 Task: Search one way flight ticket for 5 adults, 2 children, 1 infant in seat and 2 infants on lap in economy from Kahului, Maui: Kahului Airport to Rock Springs: Southwest Wyoming Regional Airport (rock Springs Sweetwater County Airport) on 8-5-2023. Choice of flights is Westjet. Number of bags: 6 checked bags. Price is upto 97000. Outbound departure time preference is 14:30.
Action: Mouse moved to (324, 293)
Screenshot: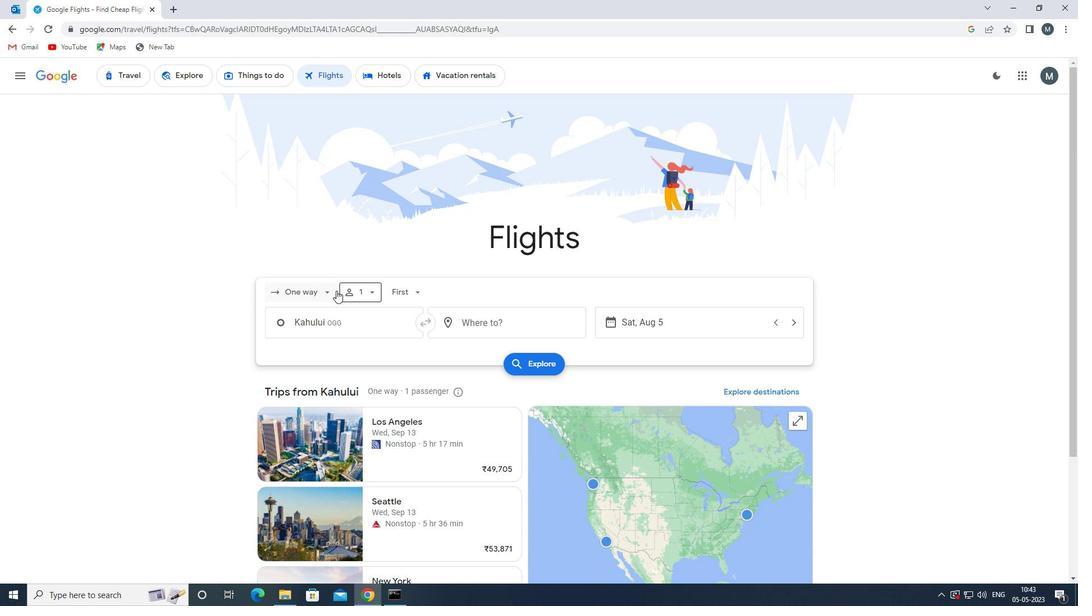 
Action: Mouse pressed left at (324, 293)
Screenshot: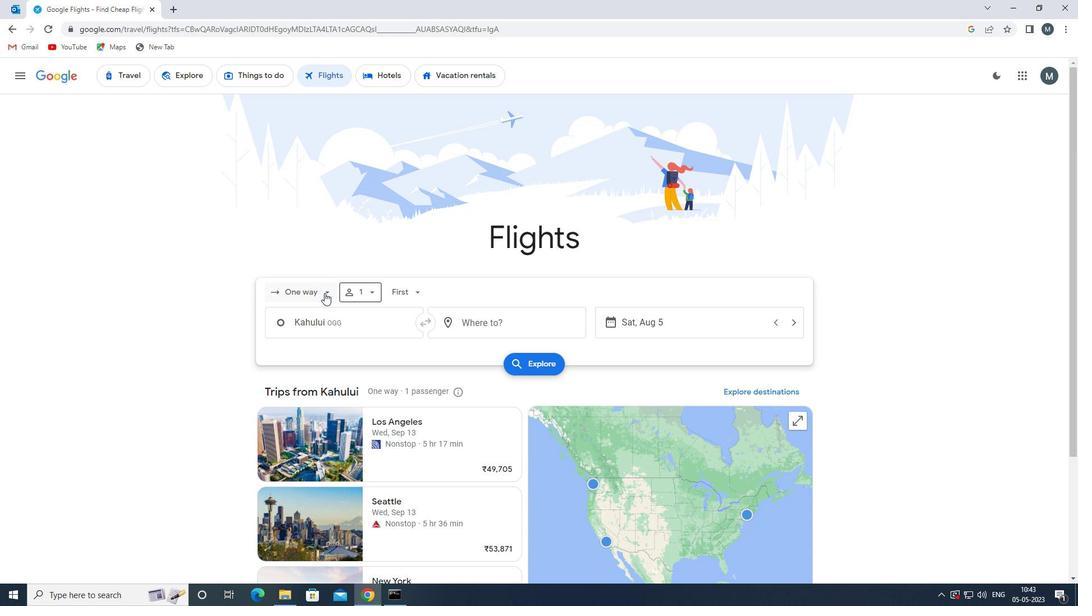 
Action: Mouse moved to (329, 345)
Screenshot: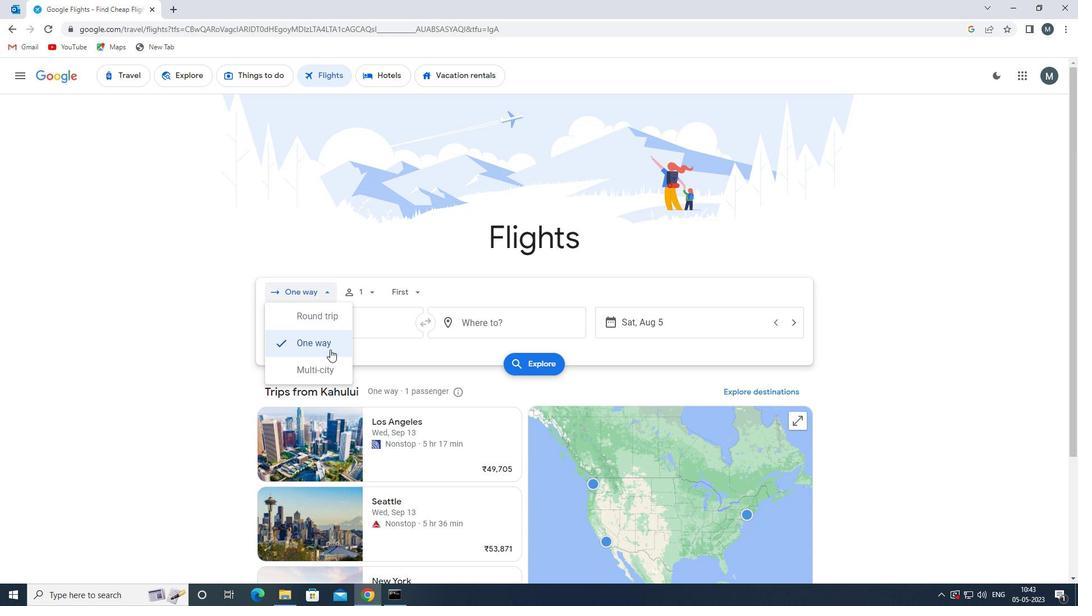
Action: Mouse pressed left at (329, 345)
Screenshot: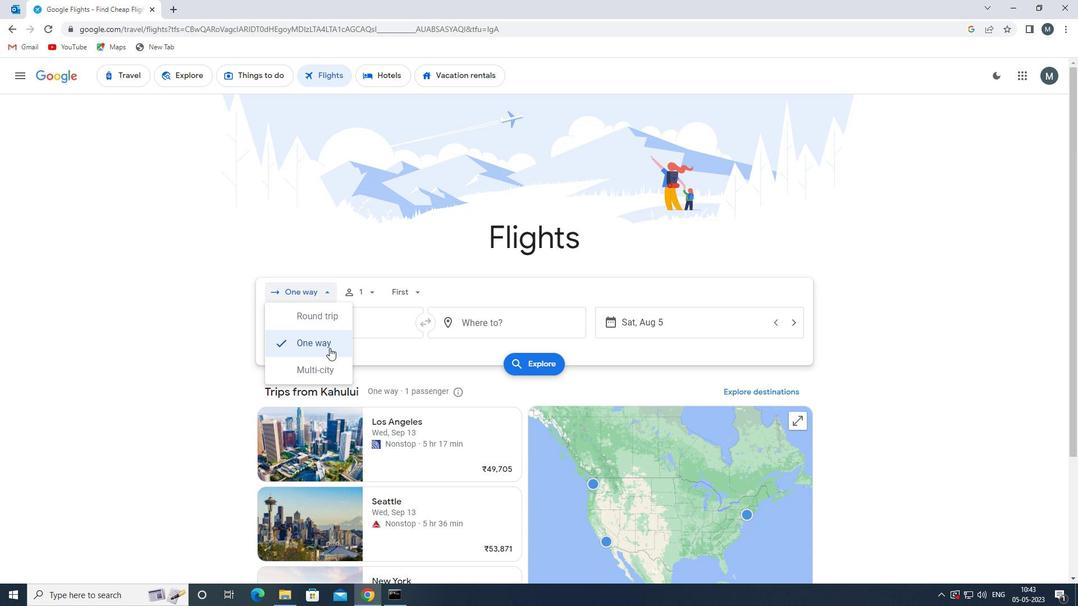 
Action: Mouse moved to (368, 291)
Screenshot: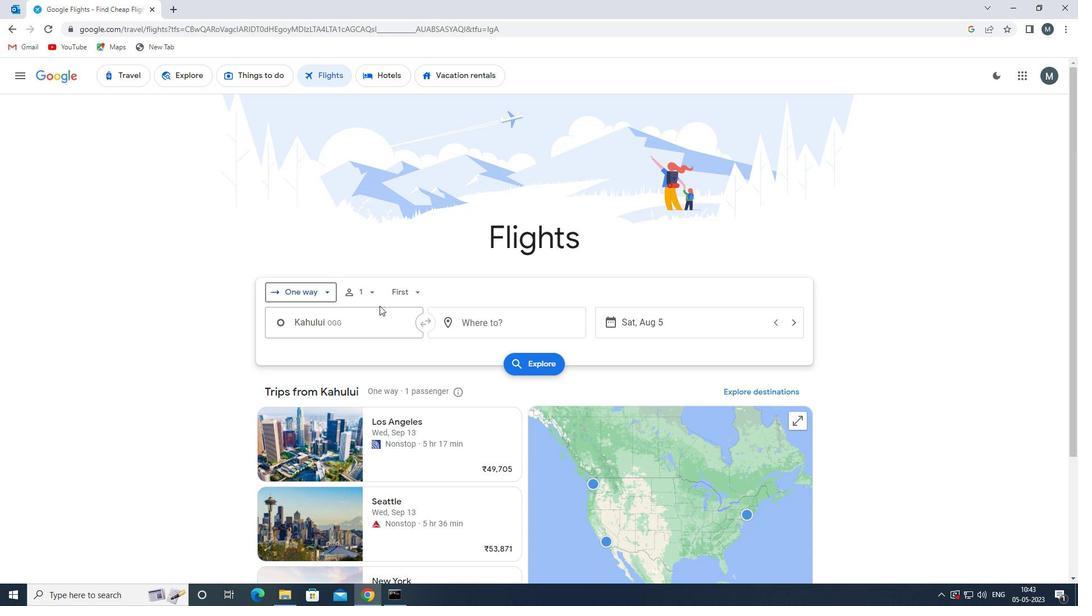
Action: Mouse pressed left at (368, 291)
Screenshot: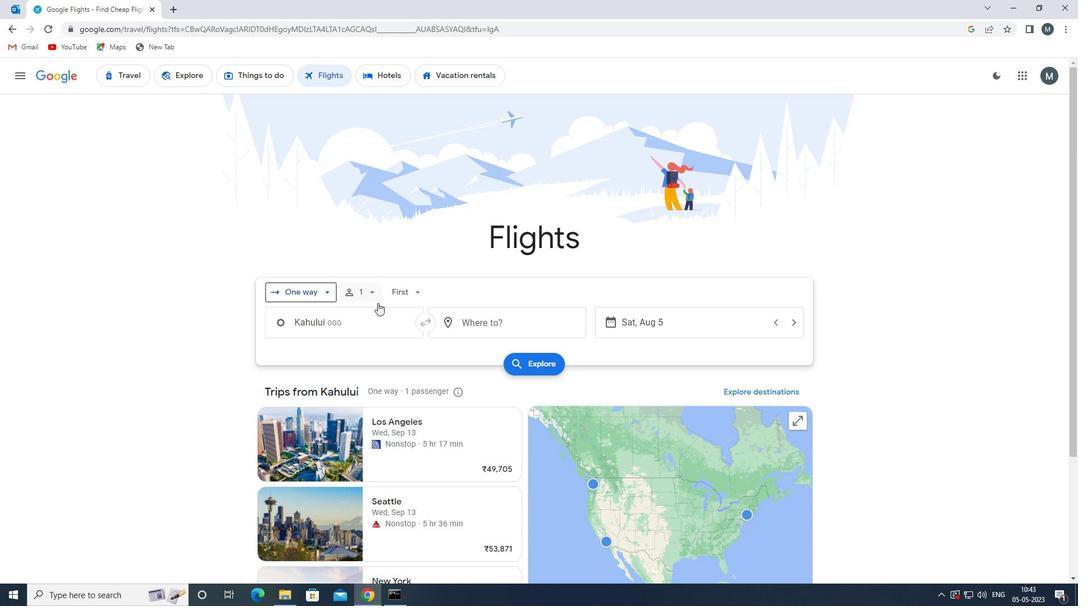 
Action: Mouse moved to (457, 321)
Screenshot: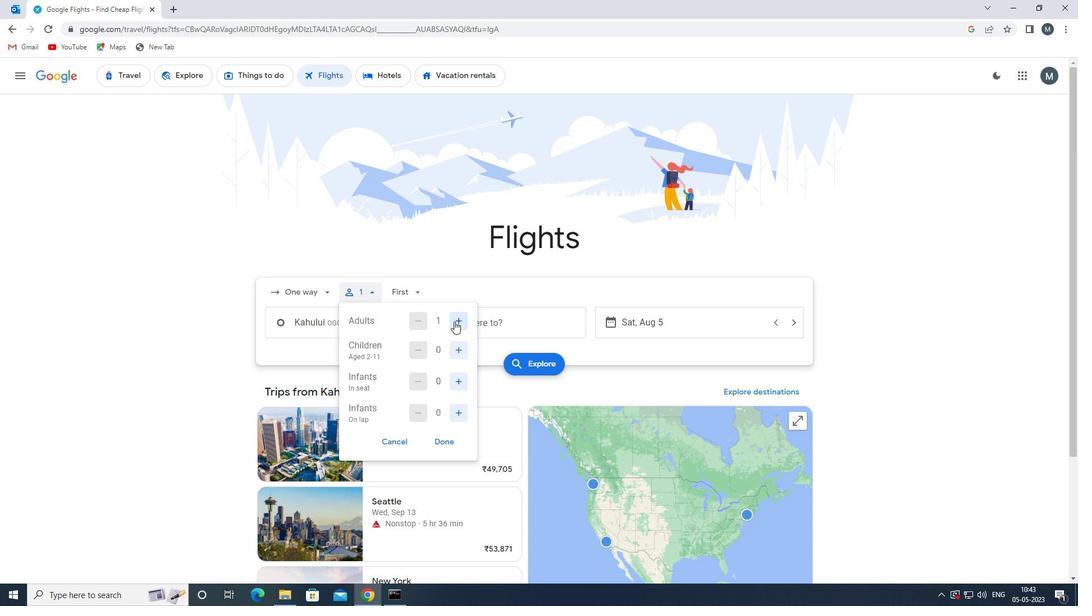 
Action: Mouse pressed left at (457, 321)
Screenshot: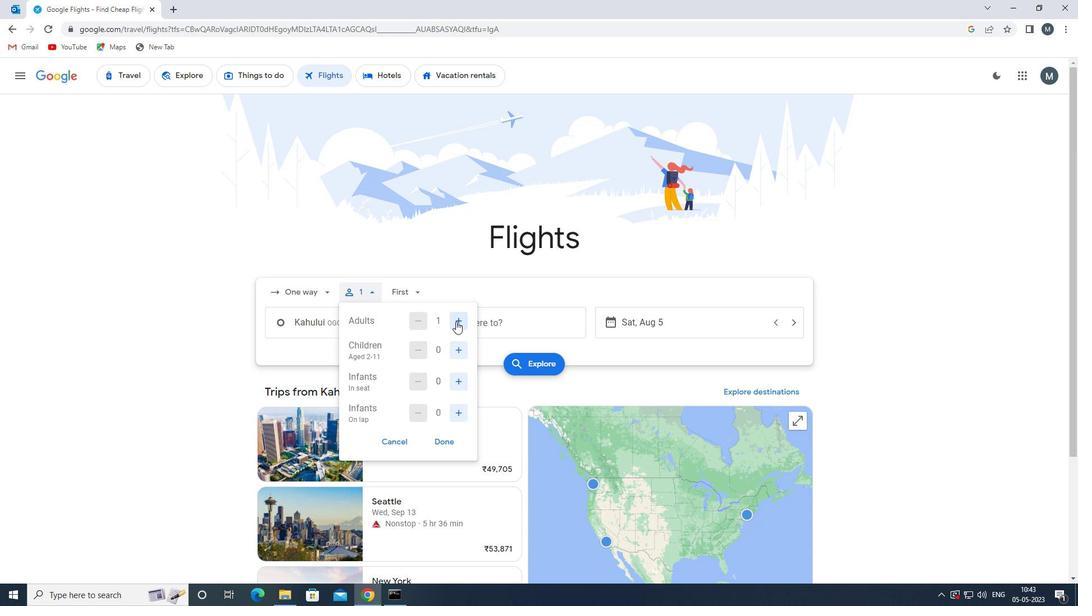 
Action: Mouse pressed left at (457, 321)
Screenshot: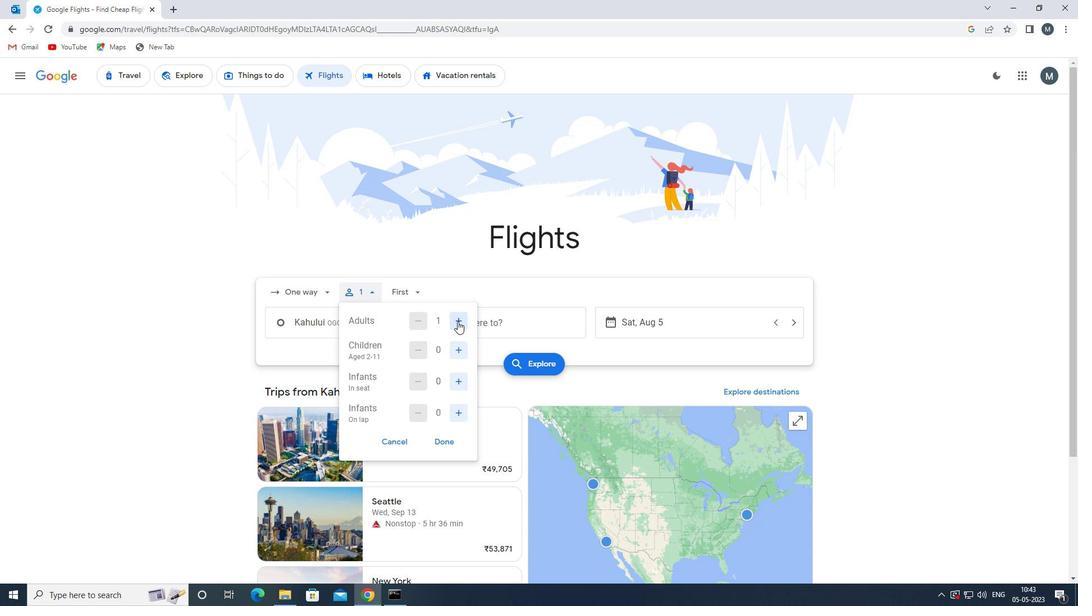 
Action: Mouse pressed left at (457, 321)
Screenshot: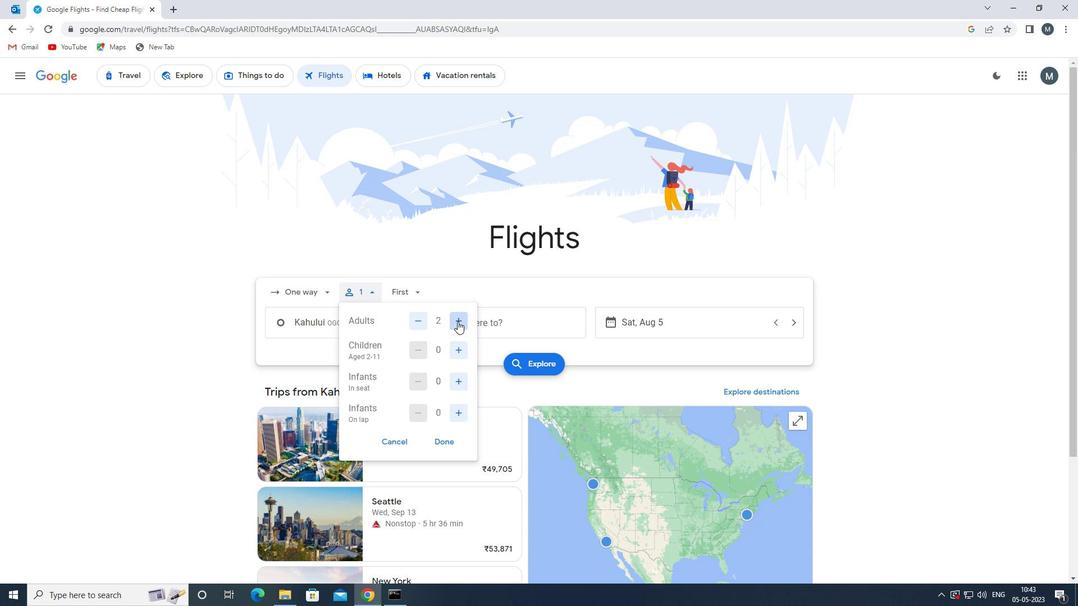 
Action: Mouse pressed left at (457, 321)
Screenshot: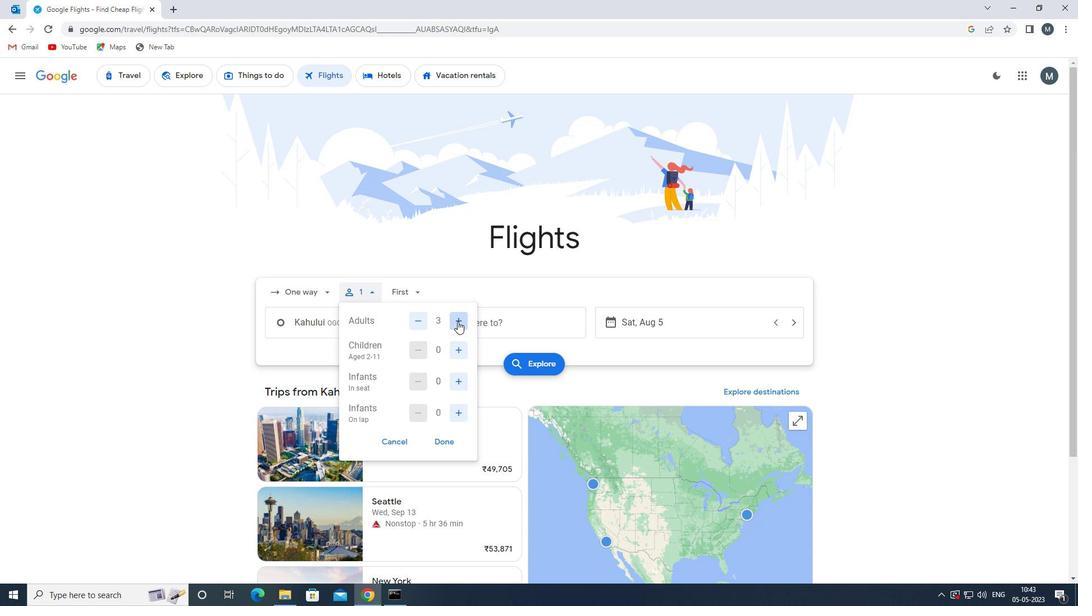 
Action: Mouse moved to (464, 347)
Screenshot: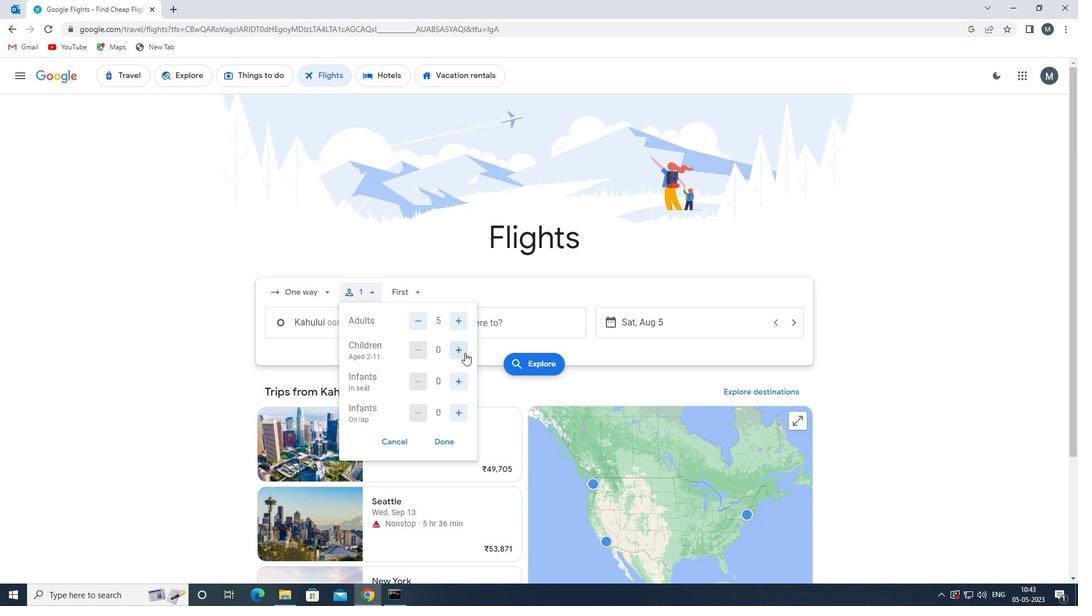 
Action: Mouse pressed left at (464, 347)
Screenshot: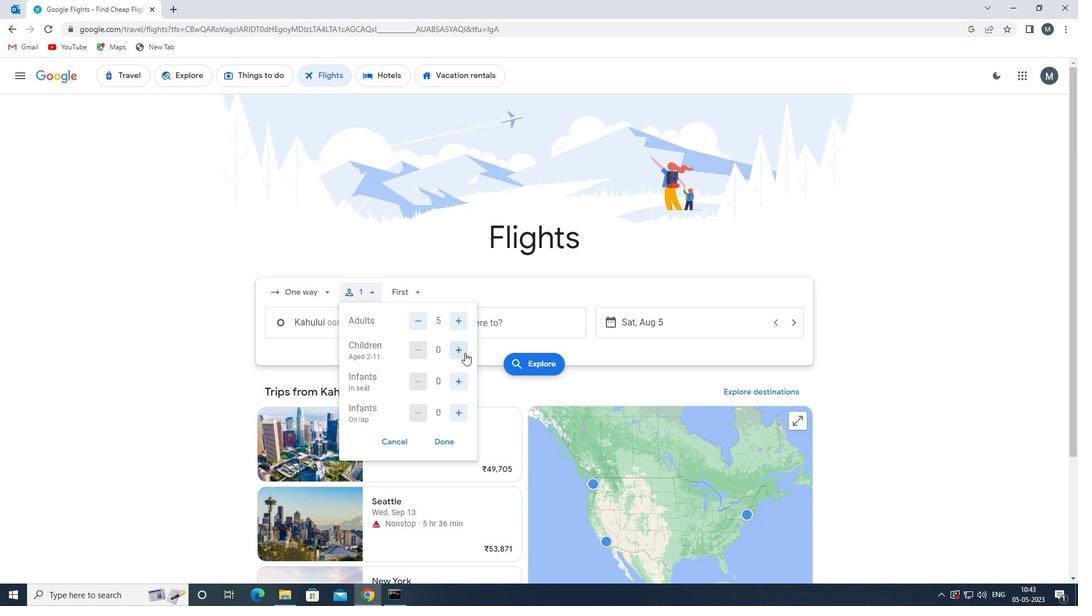 
Action: Mouse moved to (463, 347)
Screenshot: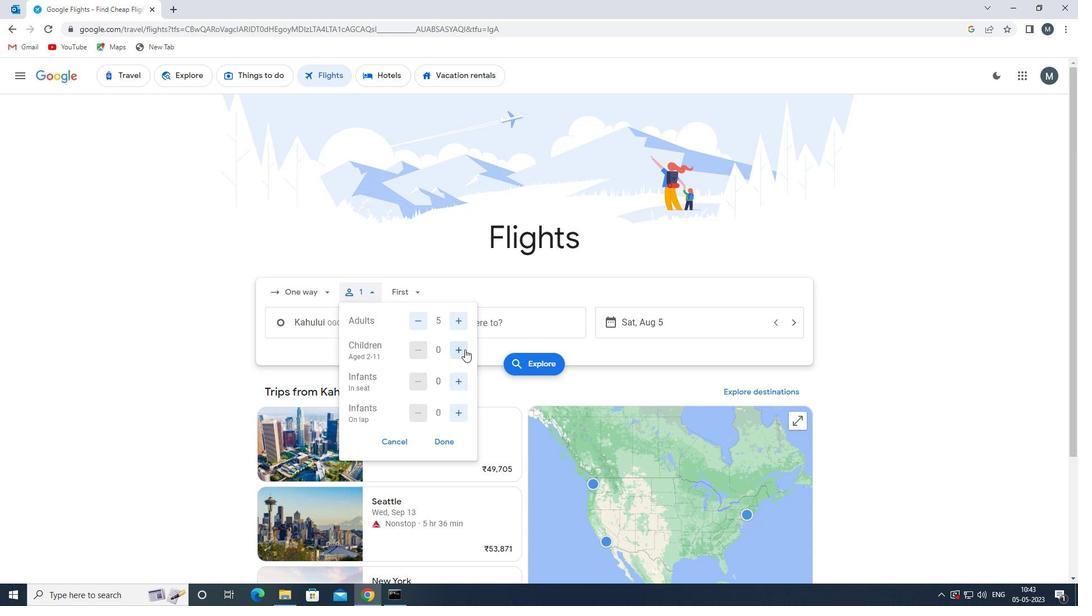 
Action: Mouse pressed left at (463, 347)
Screenshot: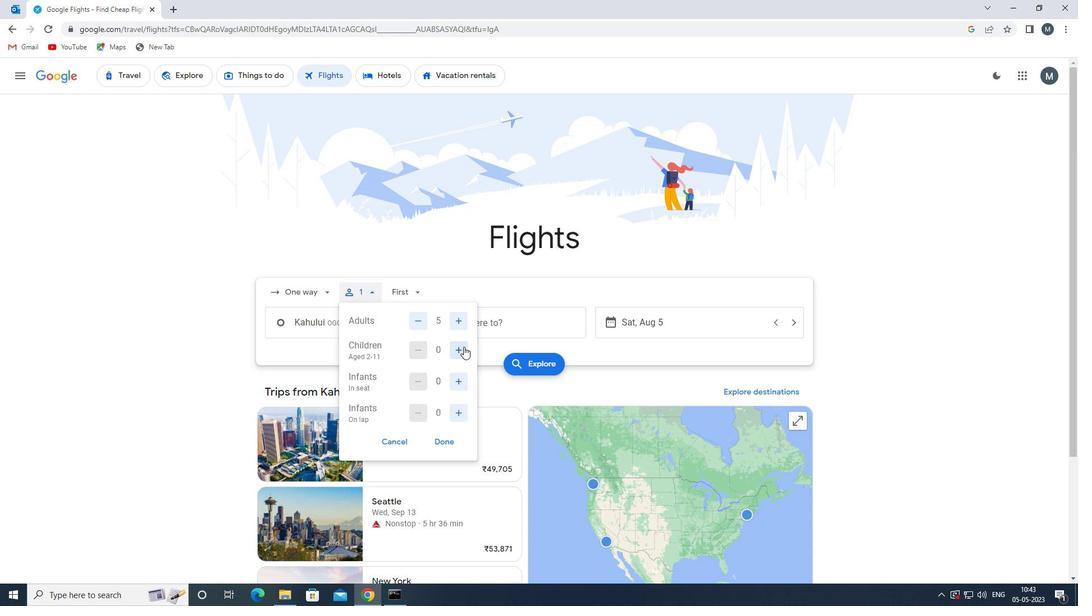 
Action: Mouse moved to (457, 382)
Screenshot: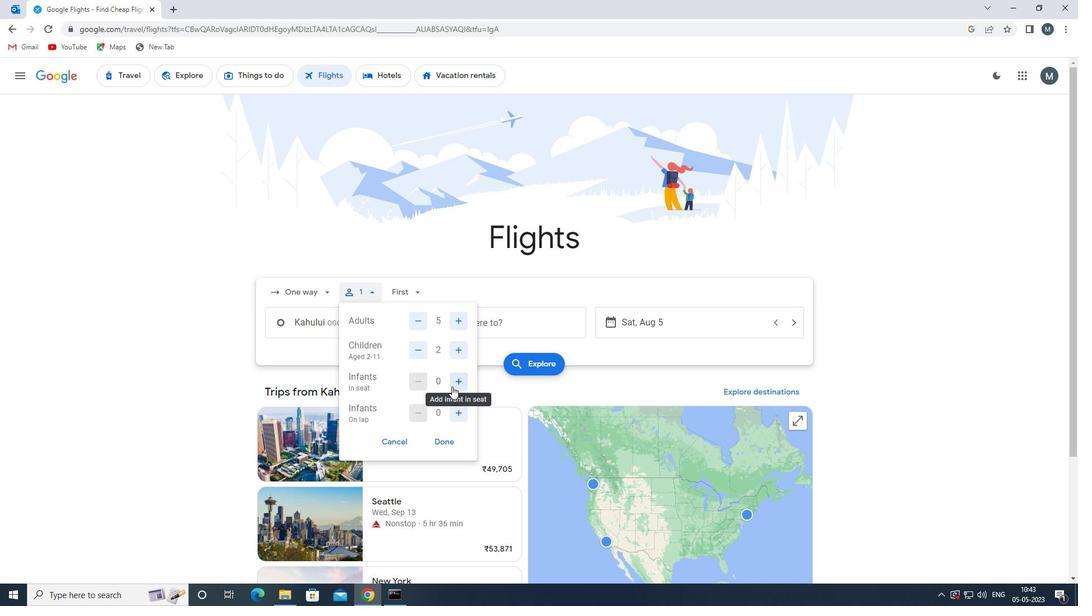 
Action: Mouse pressed left at (457, 382)
Screenshot: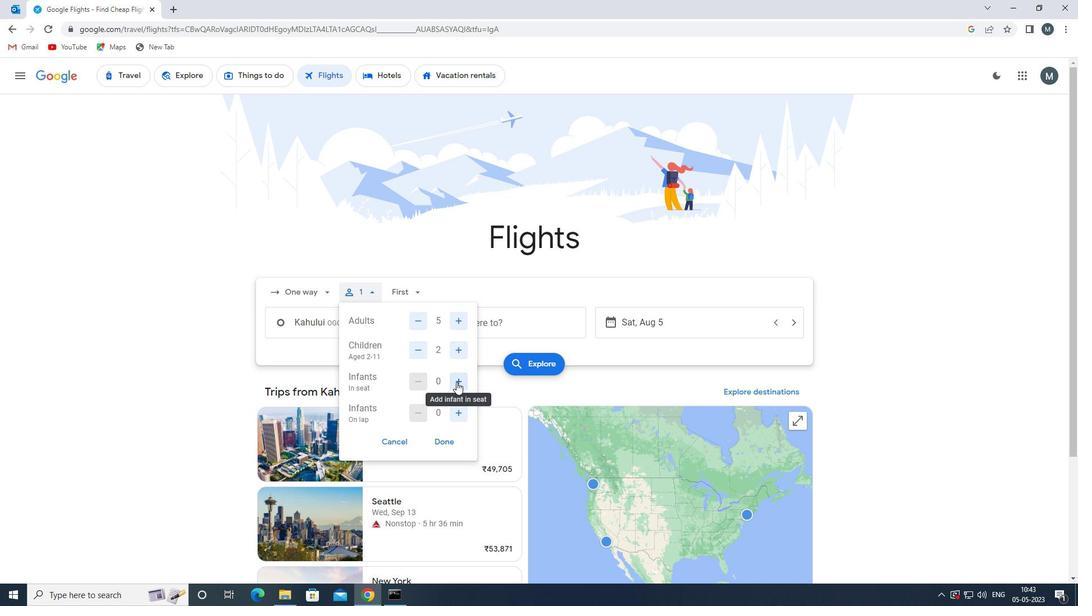 
Action: Mouse moved to (461, 413)
Screenshot: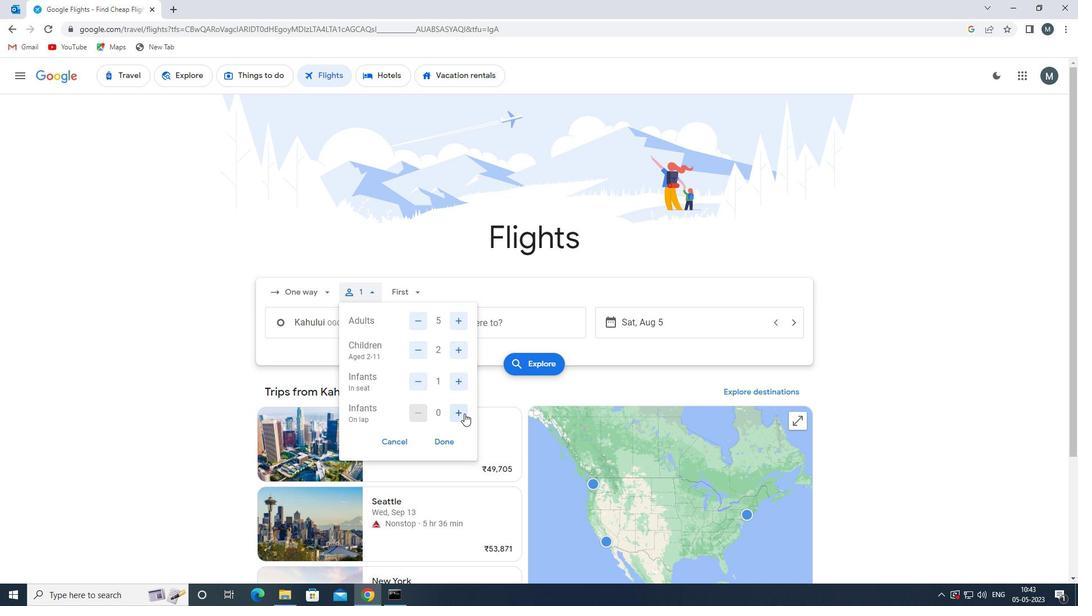 
Action: Mouse pressed left at (461, 413)
Screenshot: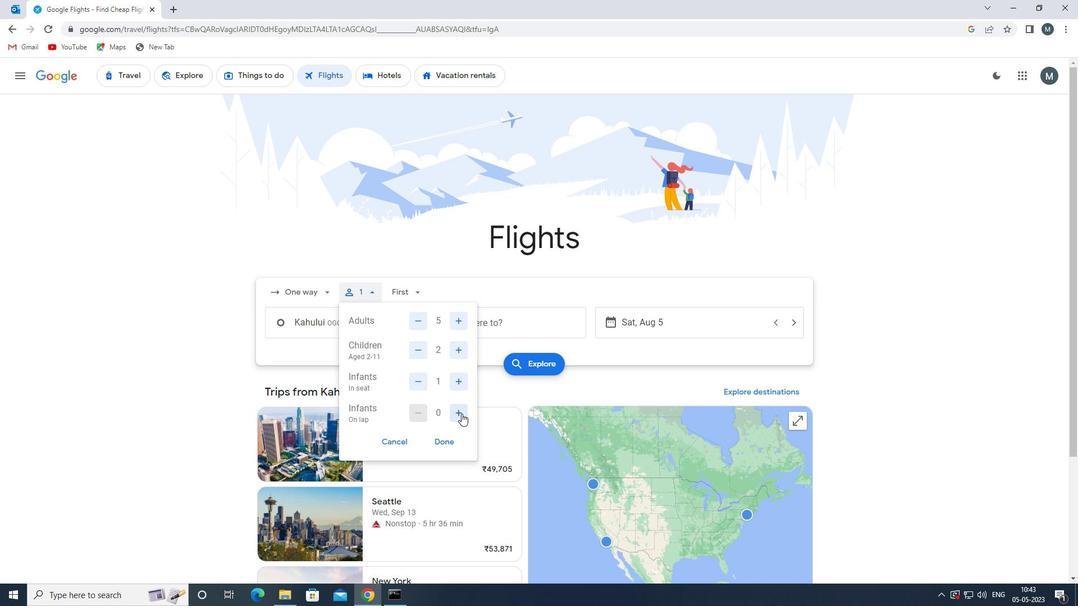 
Action: Mouse moved to (460, 412)
Screenshot: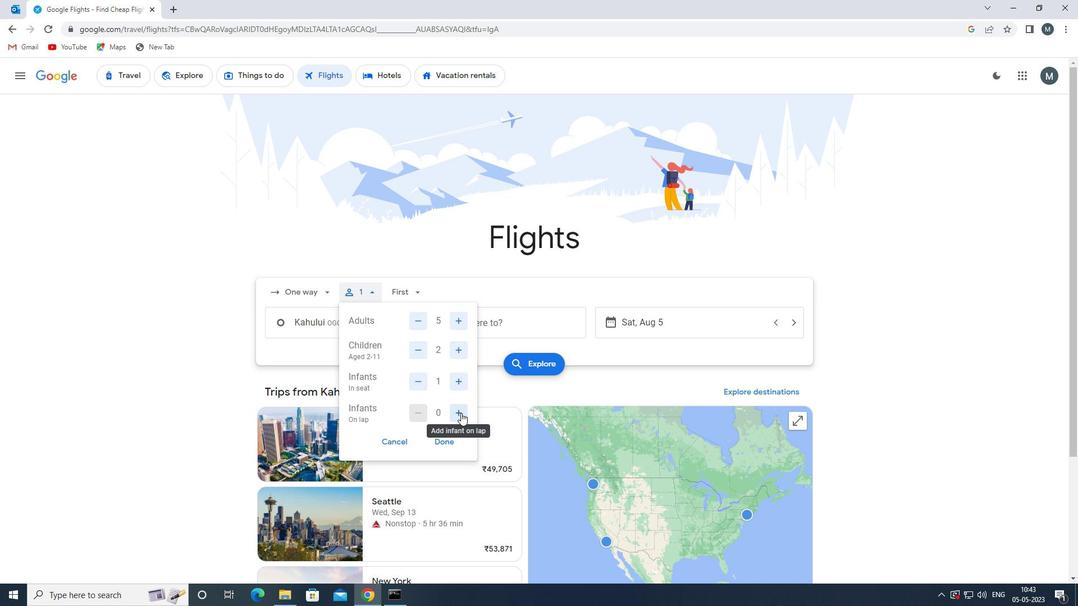 
Action: Mouse pressed left at (460, 412)
Screenshot: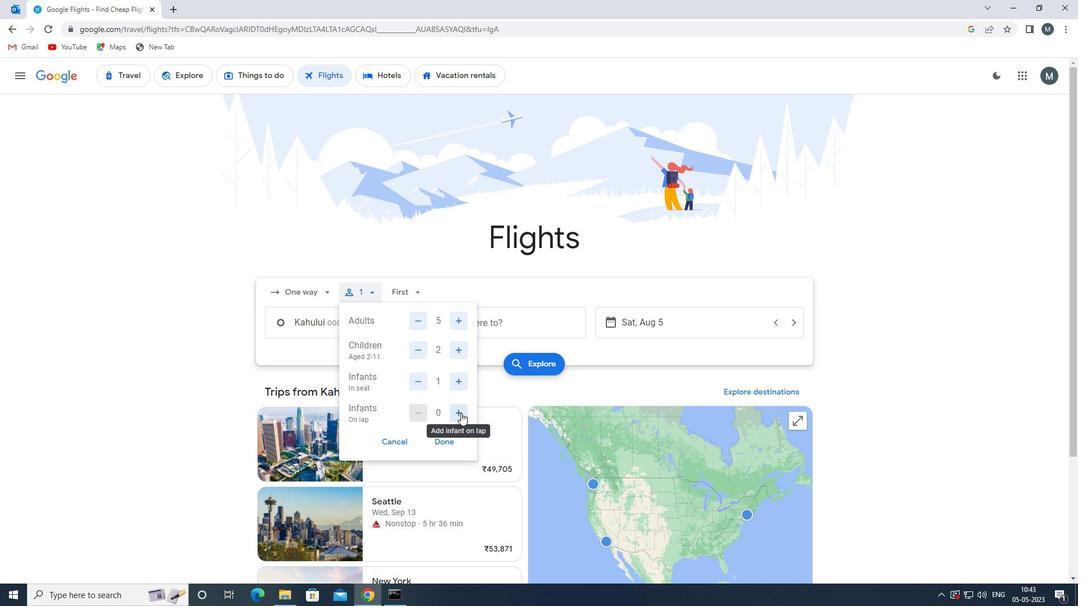 
Action: Mouse moved to (418, 412)
Screenshot: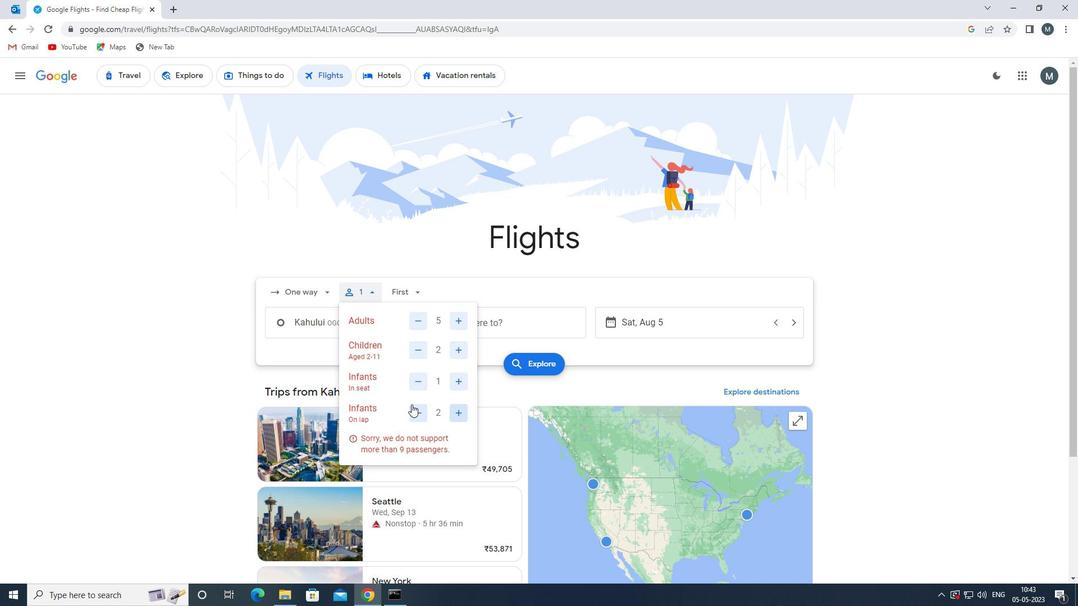 
Action: Mouse pressed left at (418, 412)
Screenshot: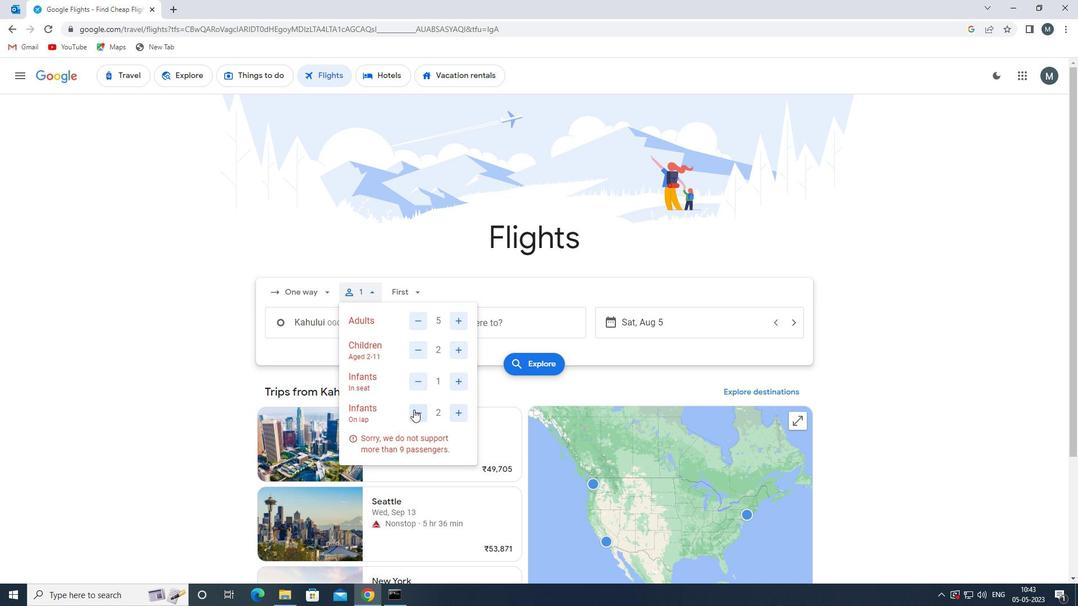 
Action: Mouse moved to (448, 440)
Screenshot: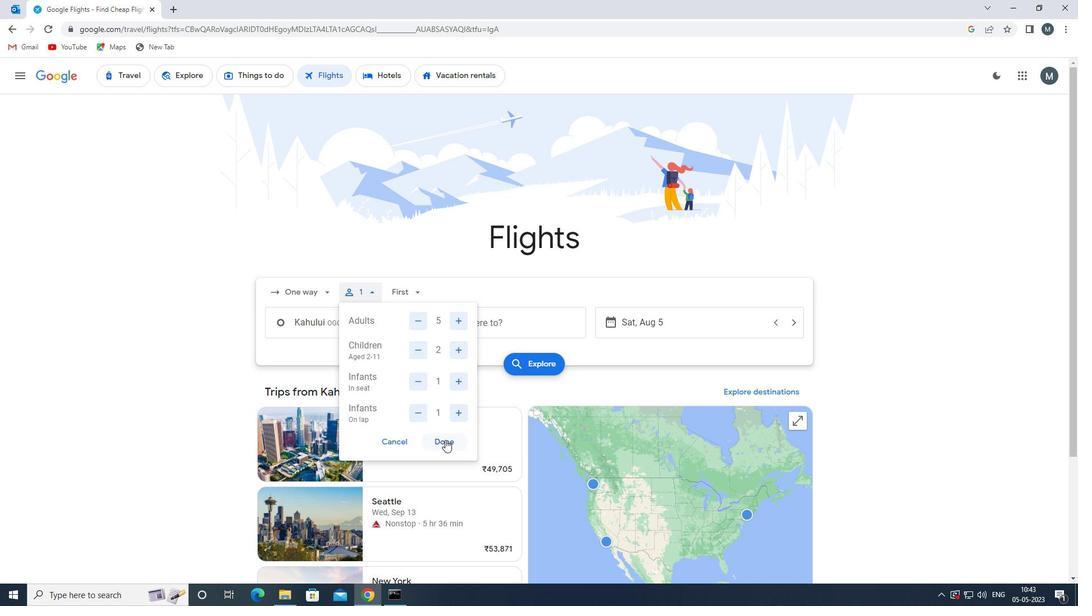 
Action: Mouse pressed left at (448, 440)
Screenshot: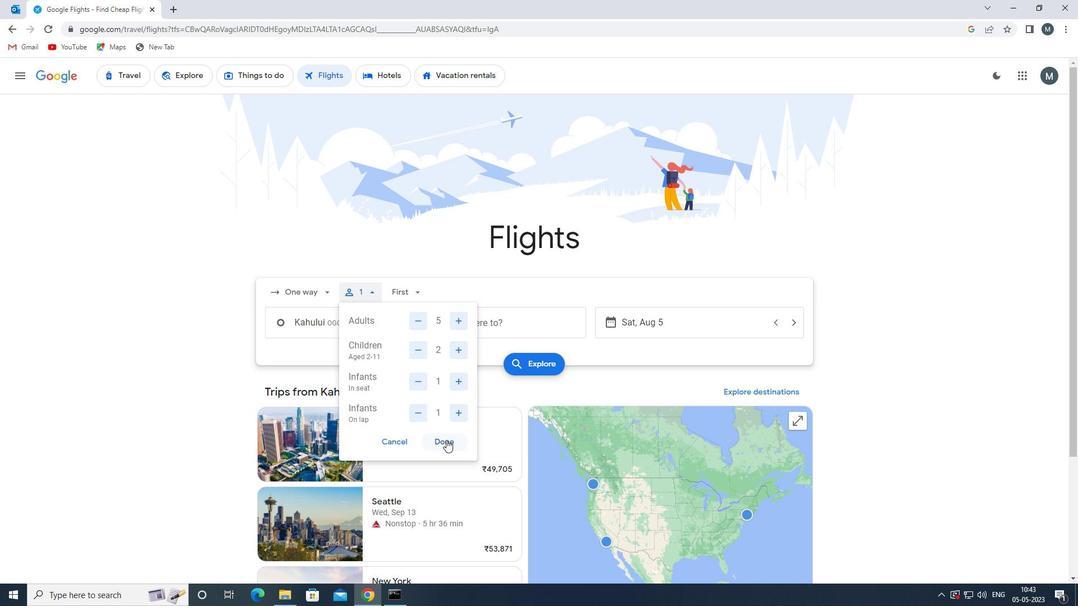 
Action: Mouse moved to (417, 293)
Screenshot: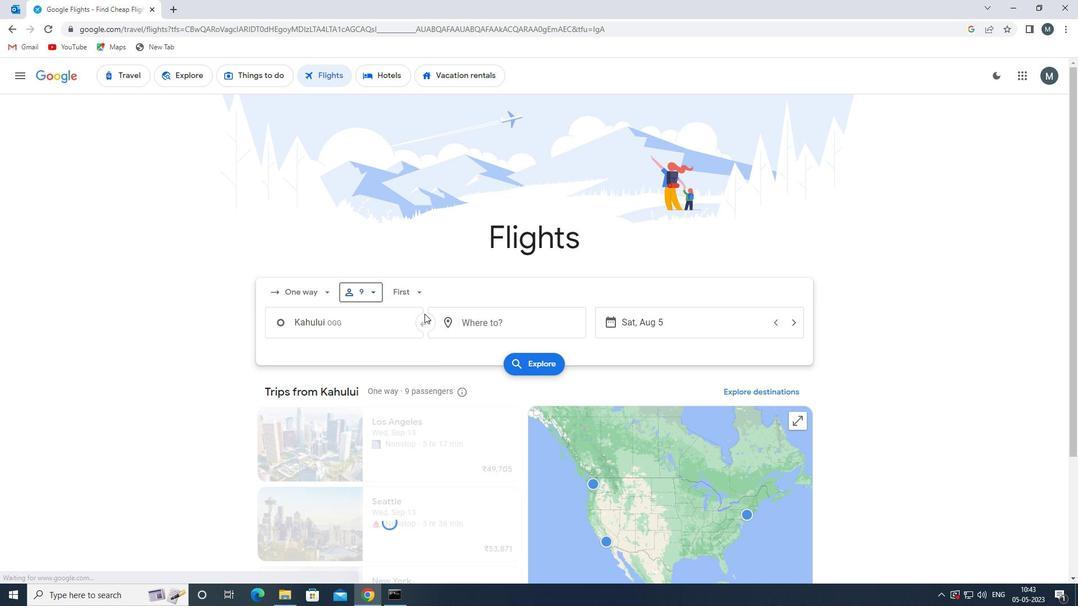 
Action: Mouse pressed left at (417, 293)
Screenshot: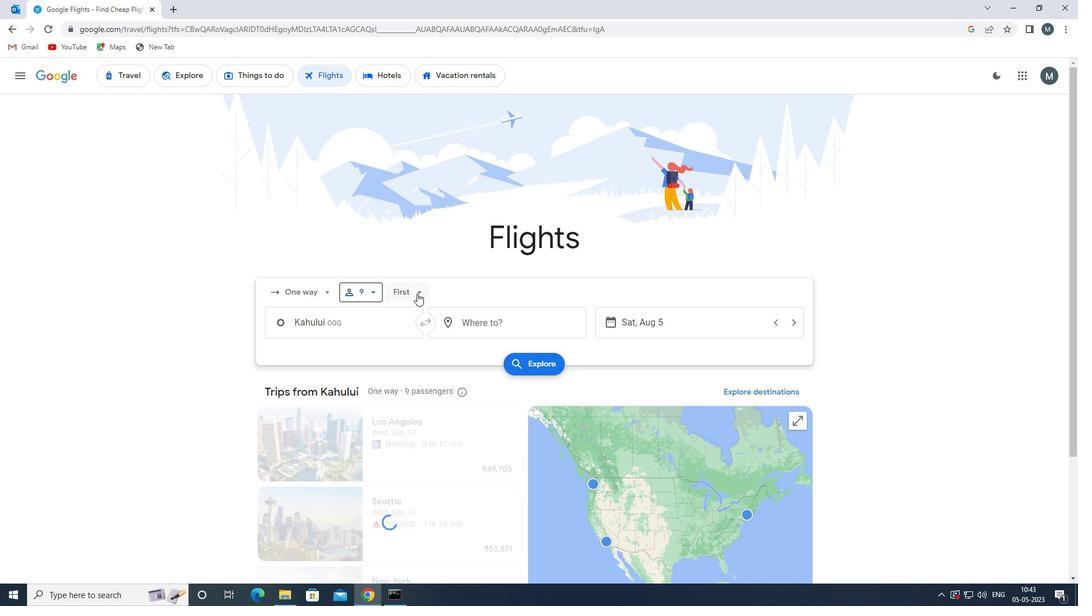 
Action: Mouse moved to (434, 316)
Screenshot: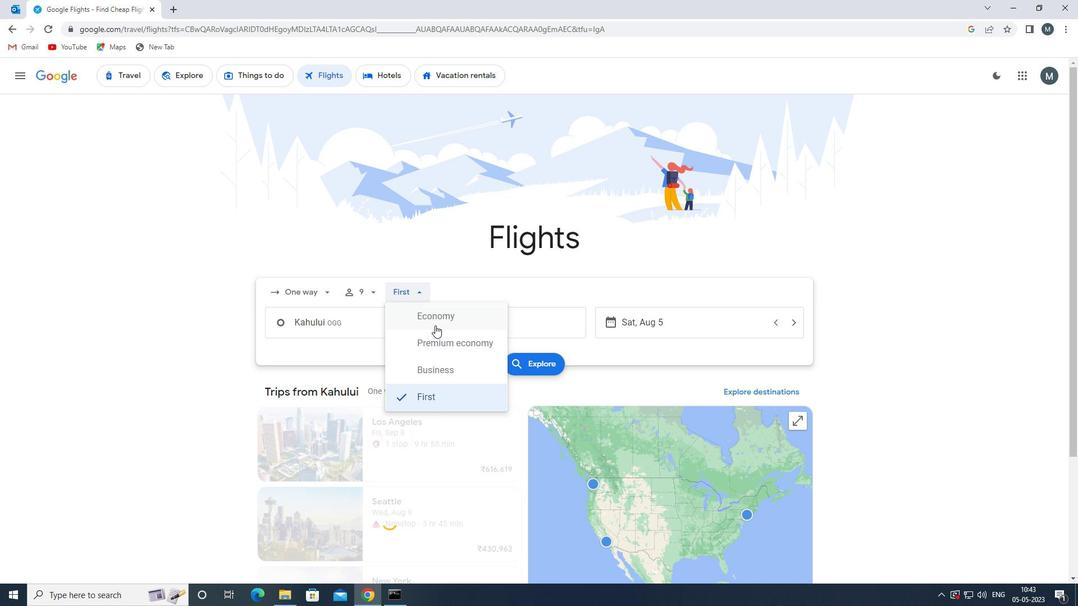 
Action: Mouse pressed left at (434, 316)
Screenshot: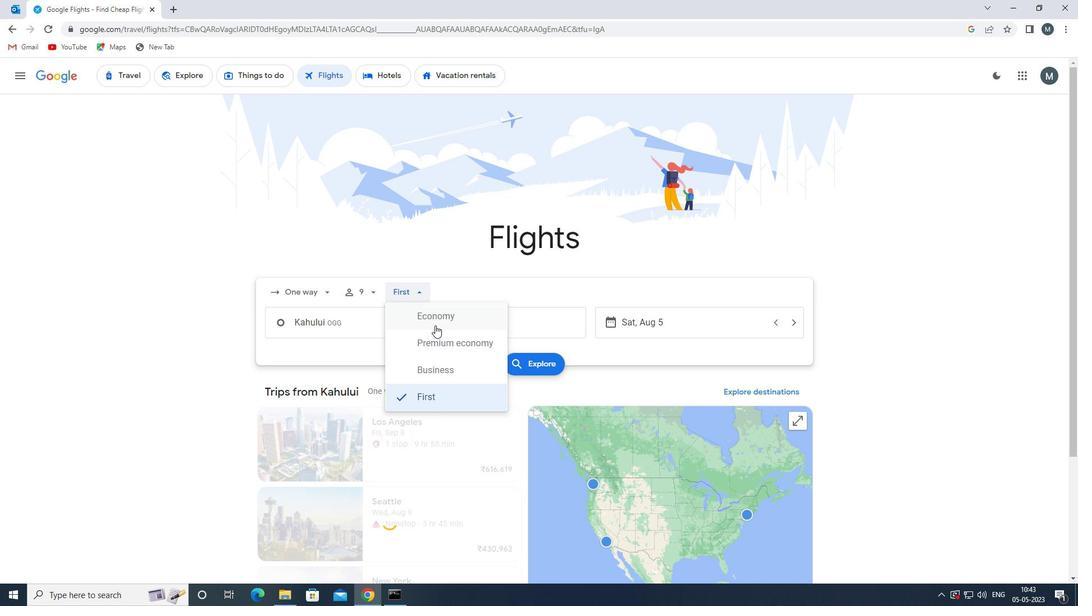 
Action: Mouse moved to (353, 331)
Screenshot: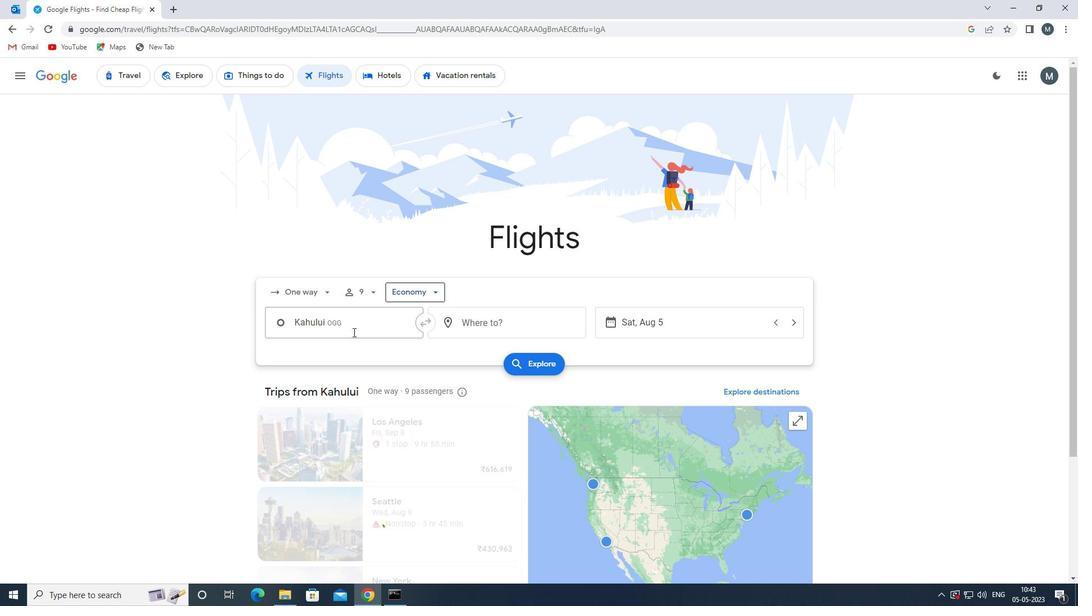 
Action: Mouse pressed left at (353, 331)
Screenshot: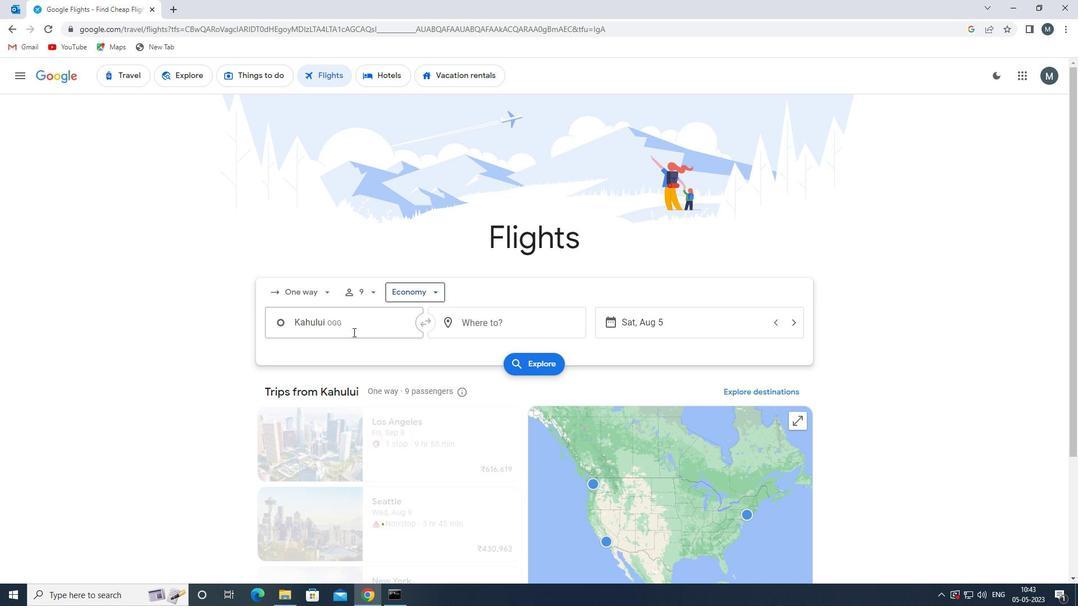 
Action: Key pressed kahu
Screenshot: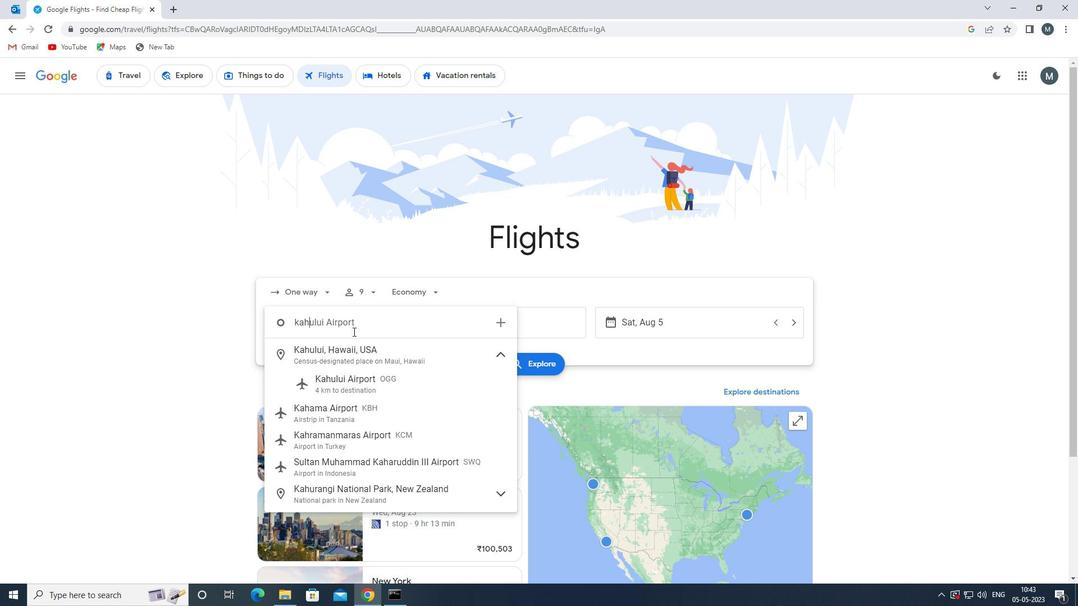 
Action: Mouse moved to (366, 387)
Screenshot: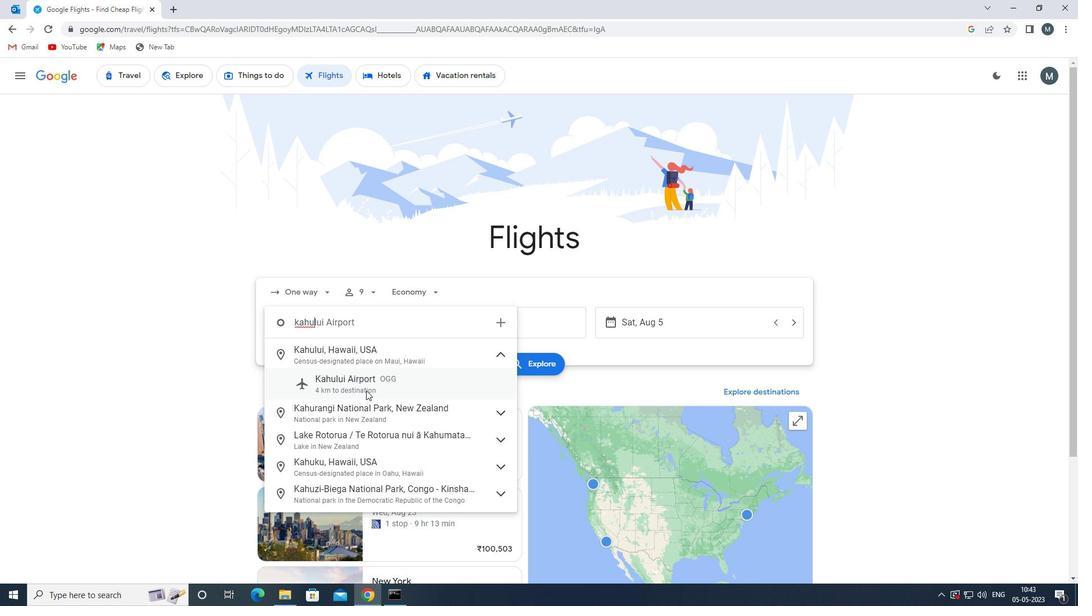 
Action: Mouse pressed left at (366, 387)
Screenshot: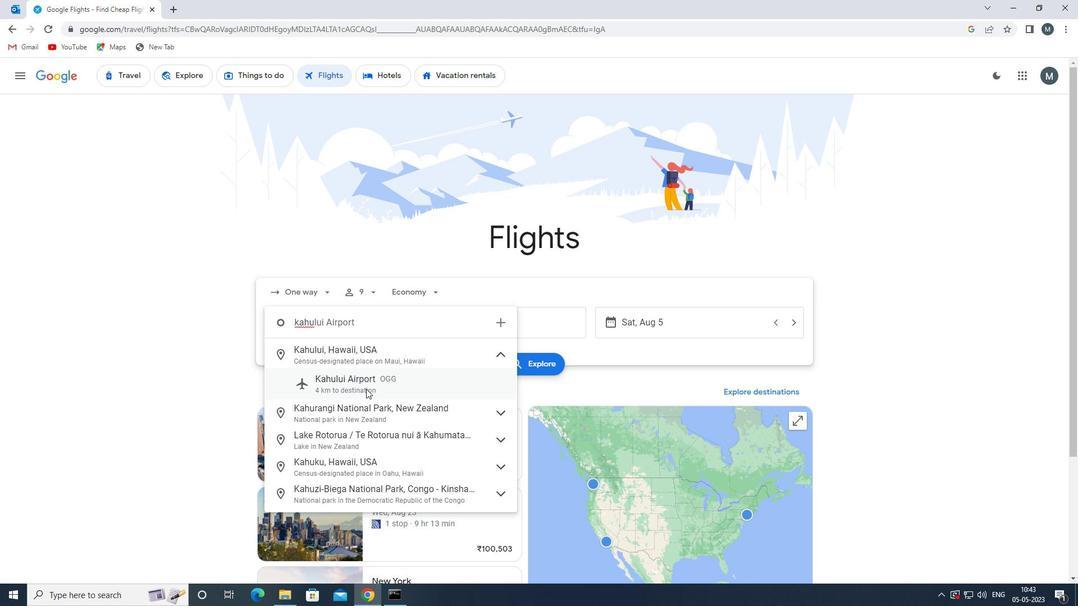 
Action: Mouse moved to (485, 321)
Screenshot: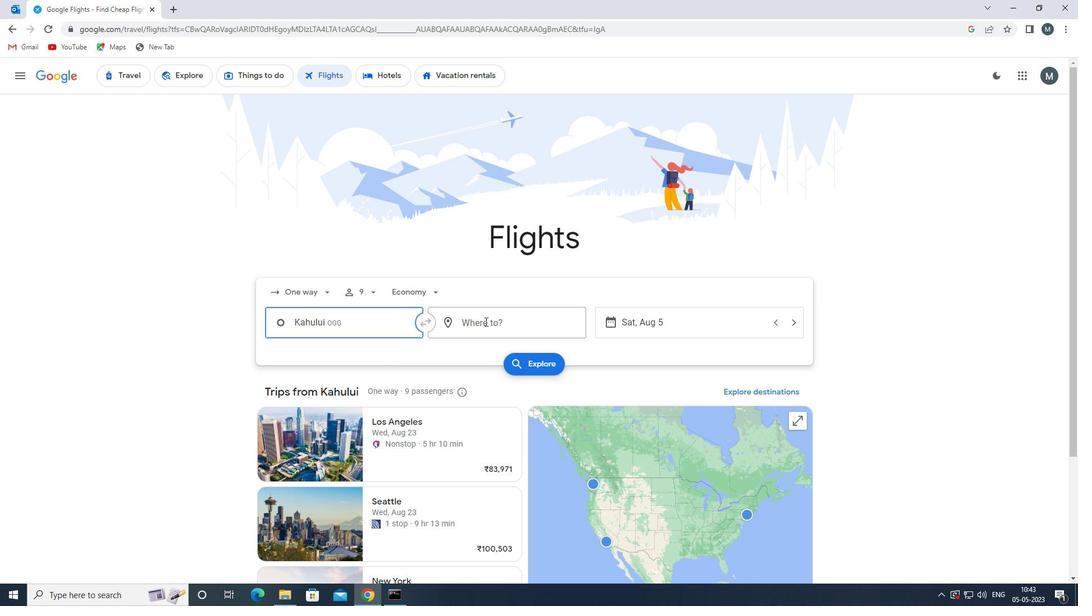 
Action: Mouse pressed left at (485, 321)
Screenshot: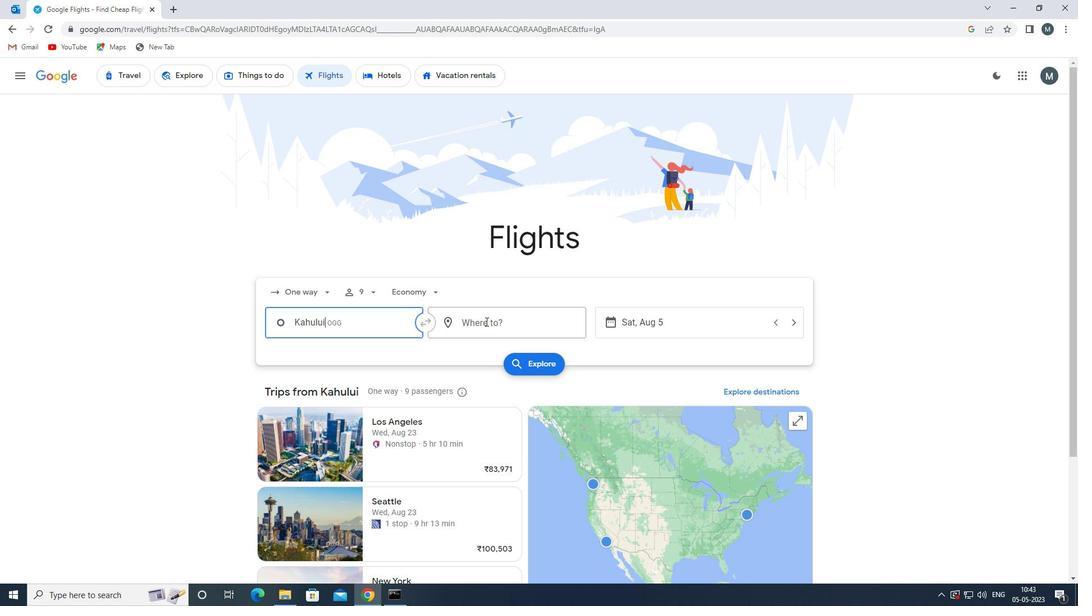 
Action: Key pressed rks
Screenshot: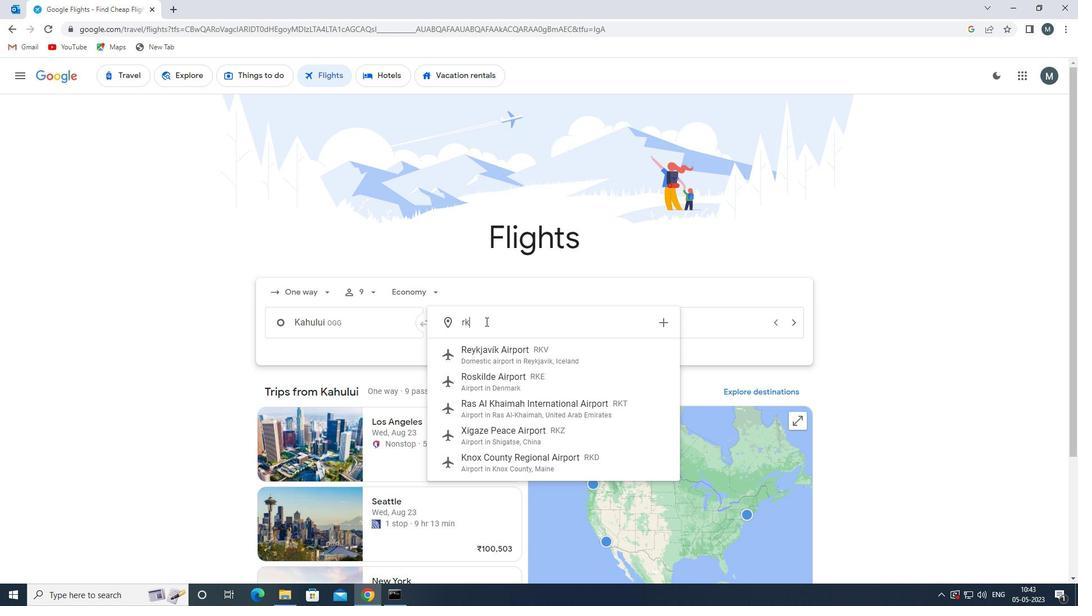 
Action: Mouse moved to (540, 358)
Screenshot: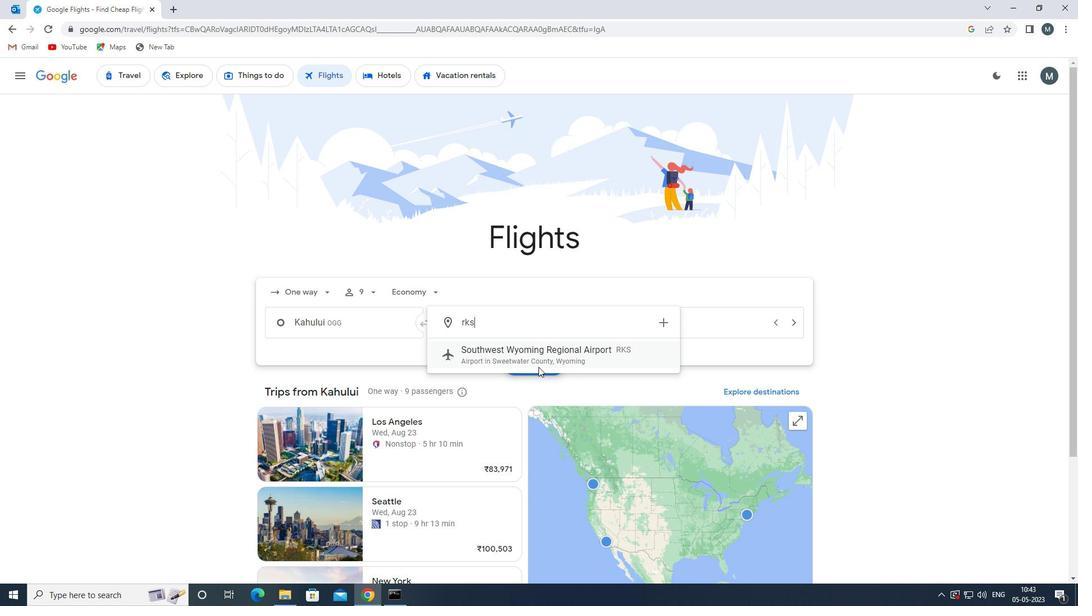
Action: Mouse pressed left at (540, 358)
Screenshot: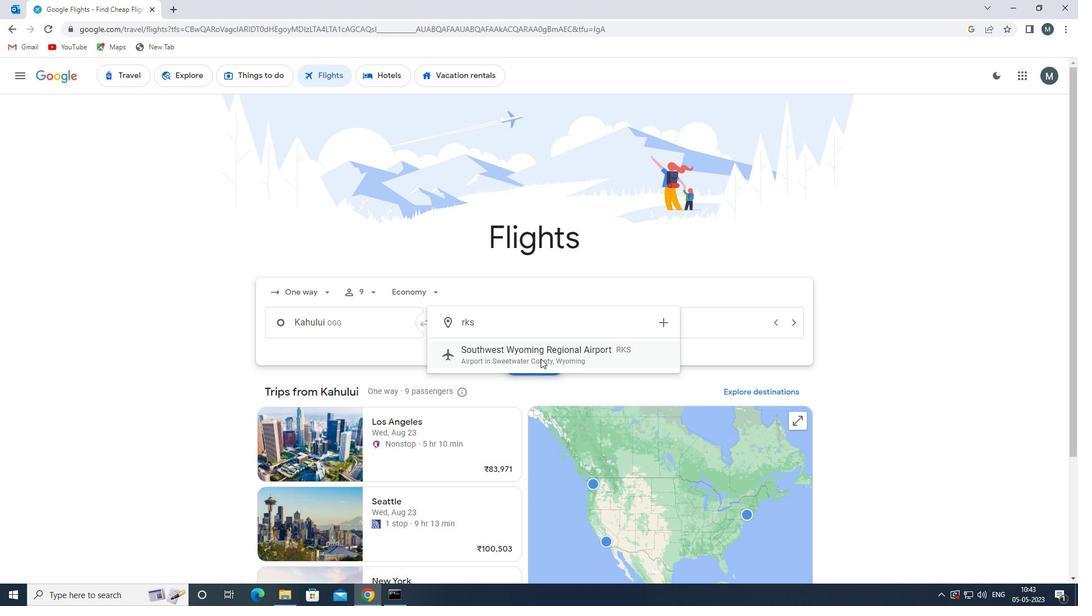 
Action: Mouse moved to (637, 325)
Screenshot: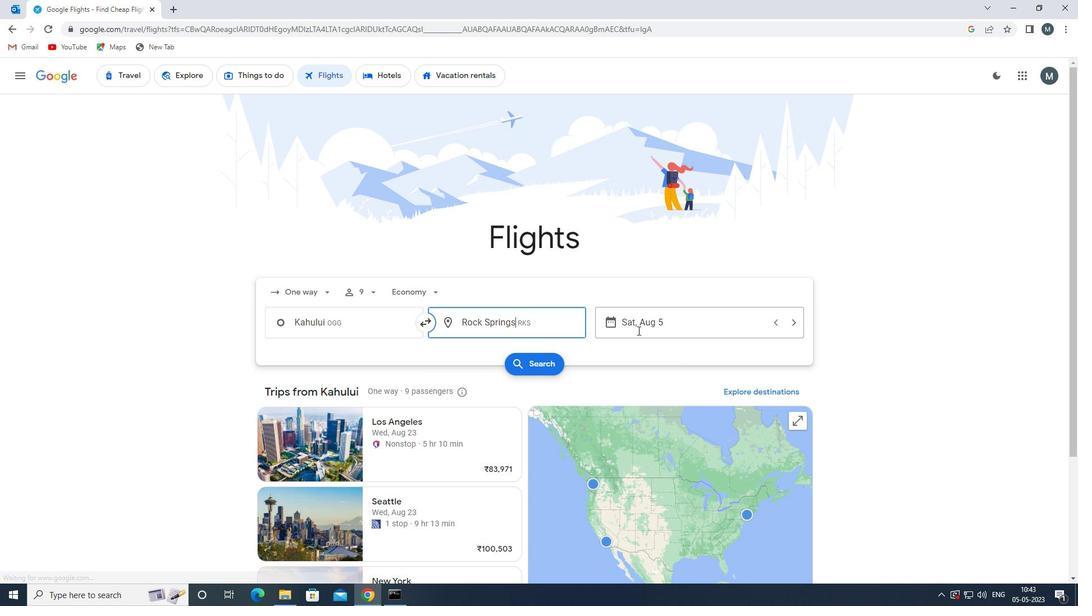 
Action: Mouse pressed left at (637, 325)
Screenshot: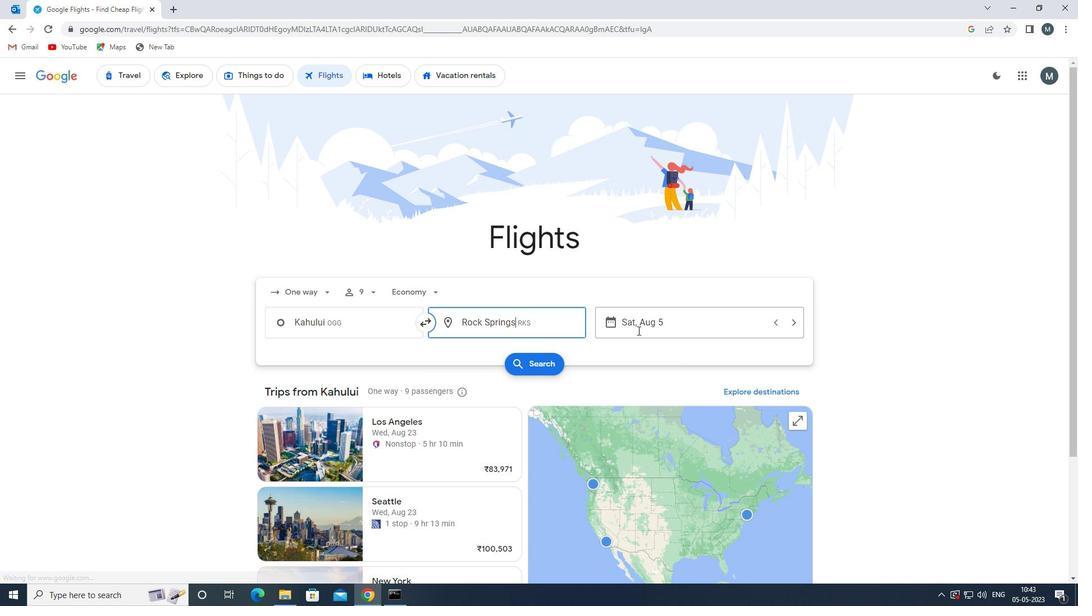 
Action: Mouse moved to (566, 379)
Screenshot: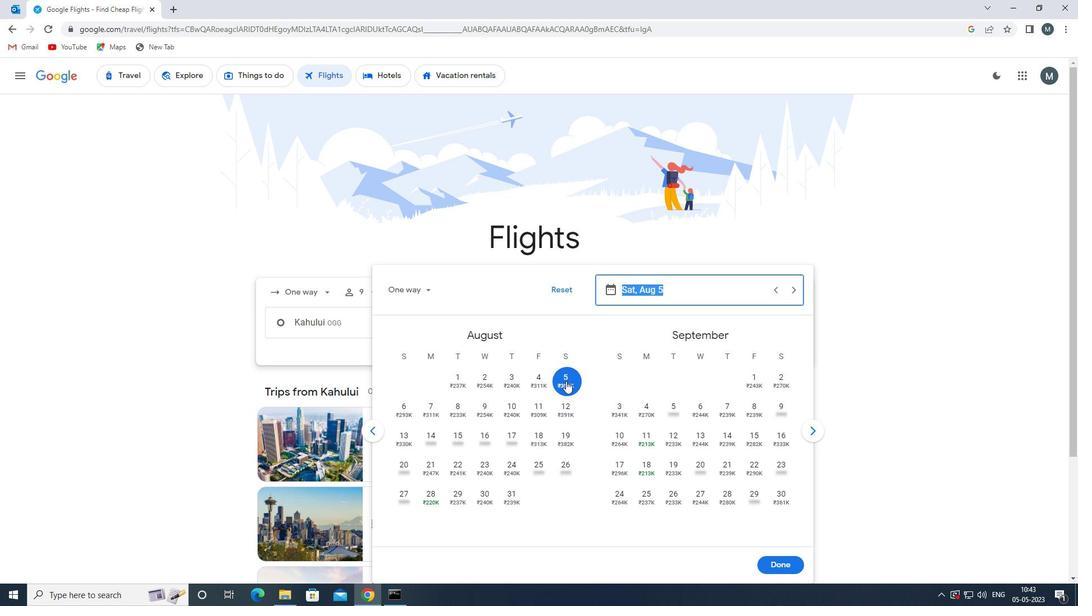 
Action: Mouse pressed left at (566, 379)
Screenshot: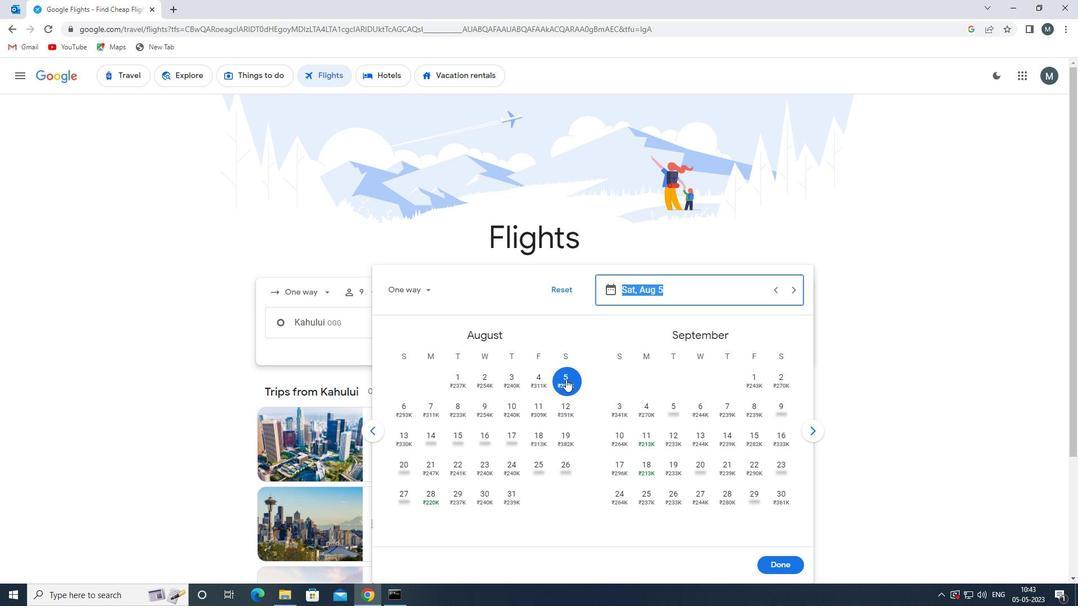 
Action: Mouse moved to (773, 563)
Screenshot: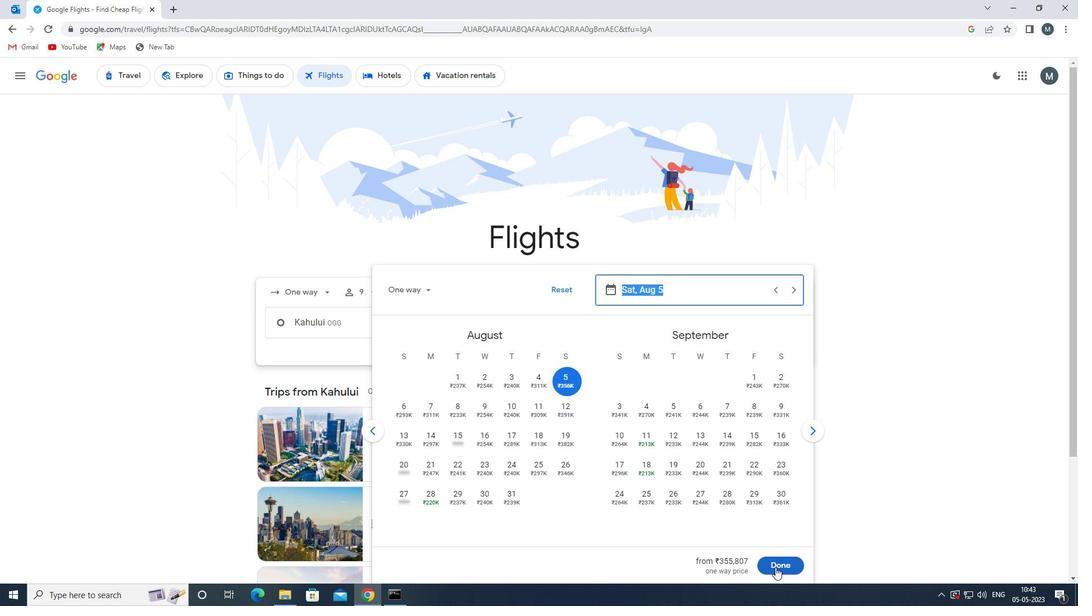 
Action: Mouse pressed left at (773, 563)
Screenshot: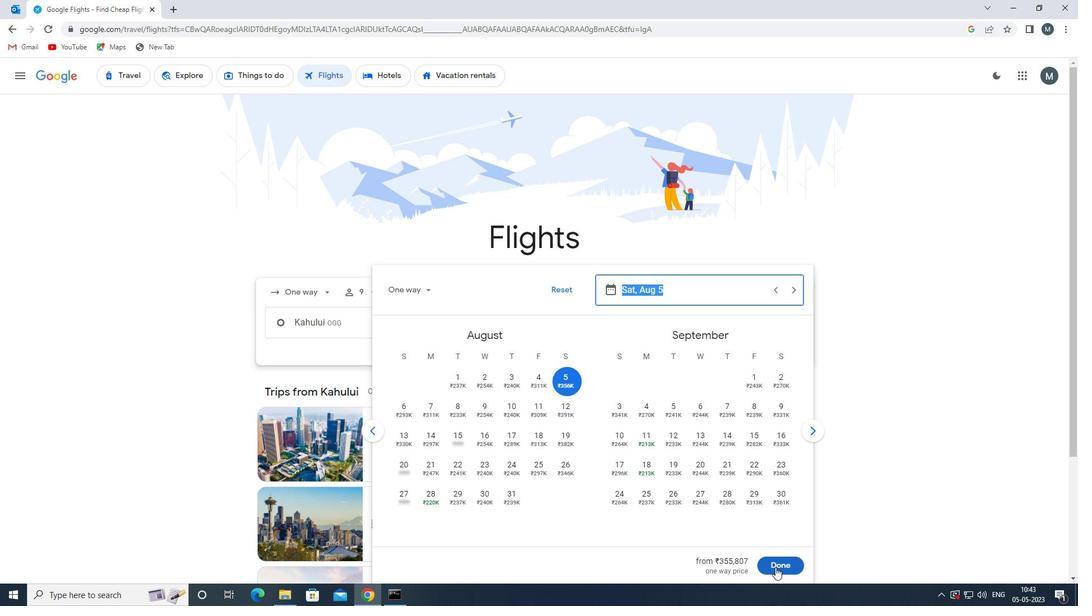 
Action: Mouse moved to (541, 365)
Screenshot: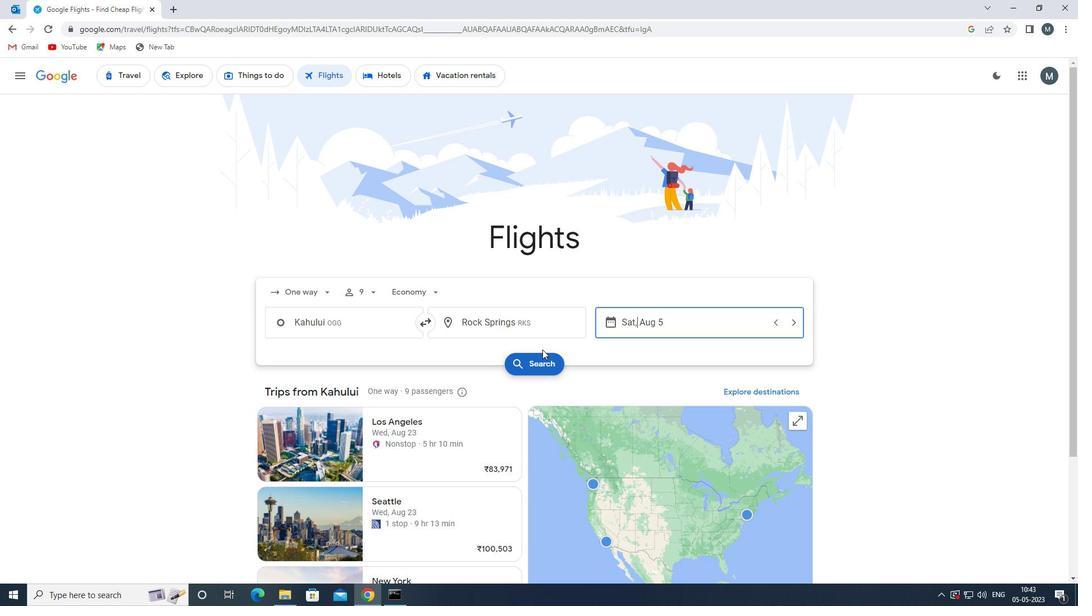 
Action: Mouse pressed left at (541, 365)
Screenshot: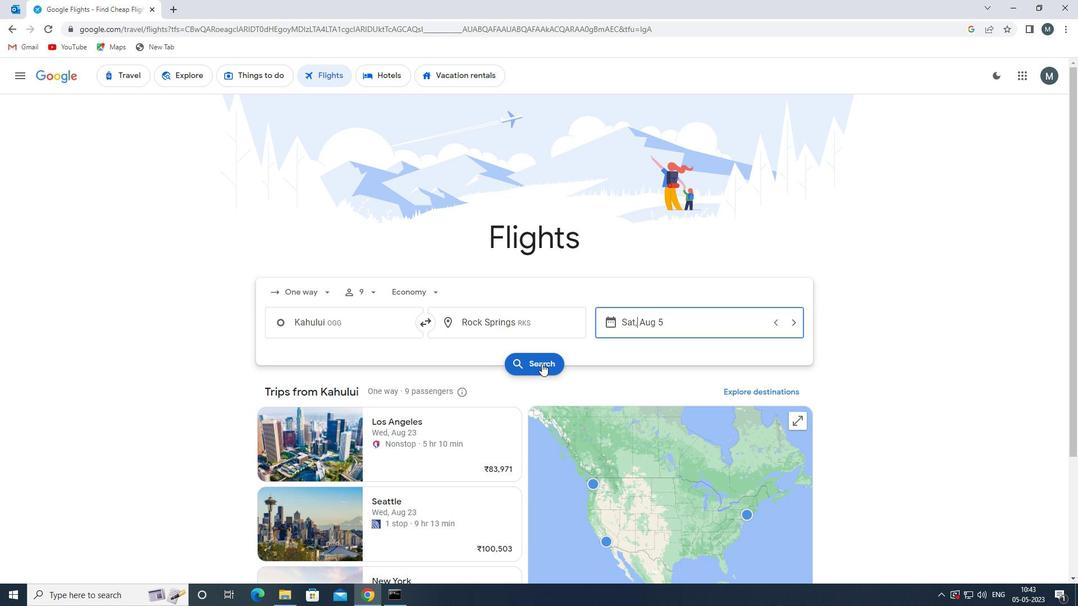 
Action: Mouse moved to (291, 181)
Screenshot: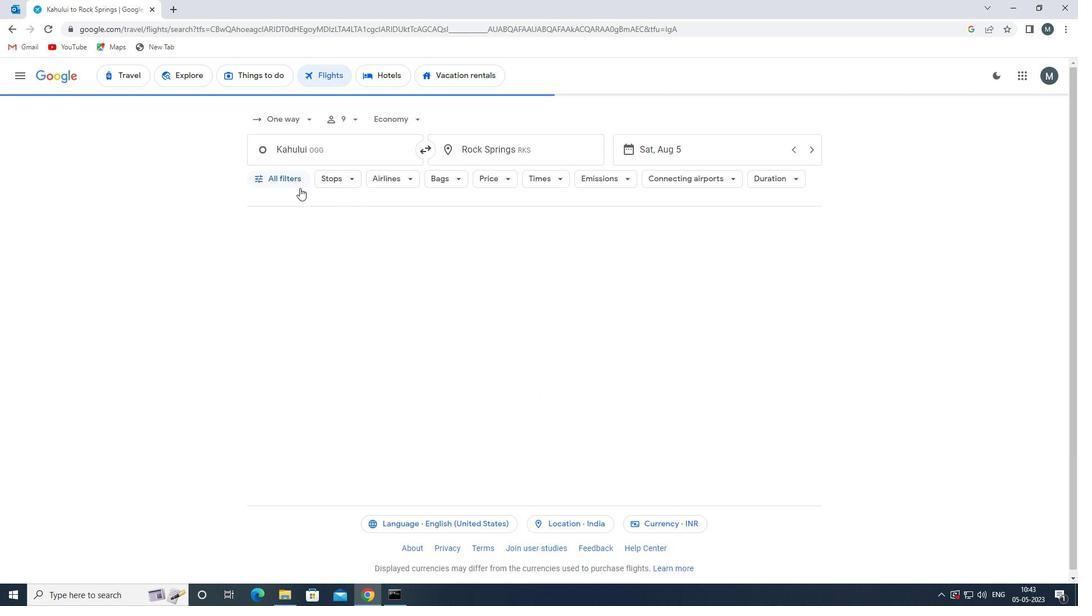 
Action: Mouse pressed left at (291, 181)
Screenshot: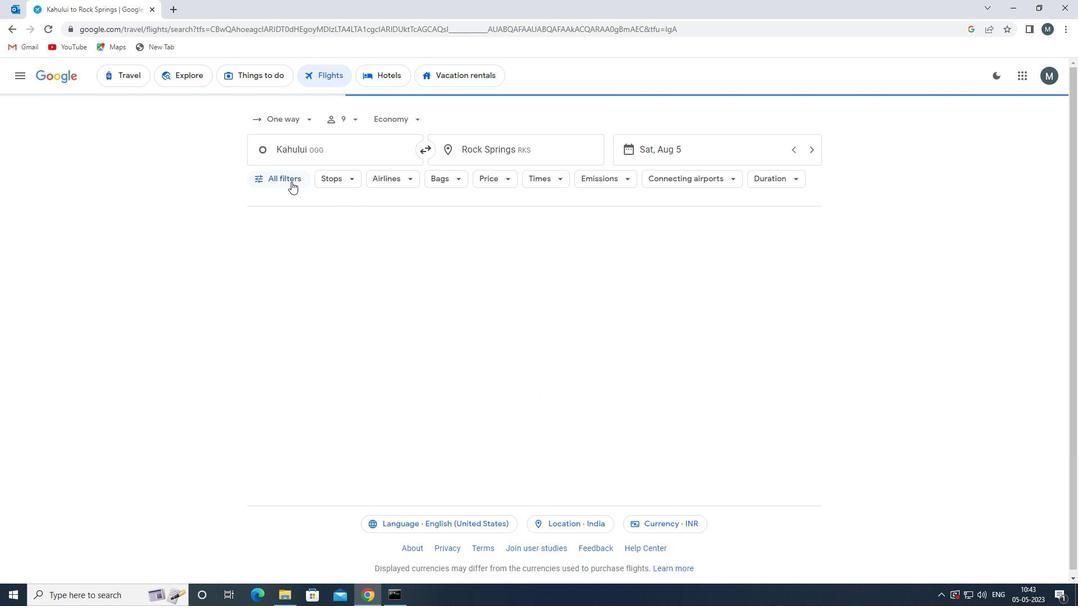
Action: Mouse moved to (331, 272)
Screenshot: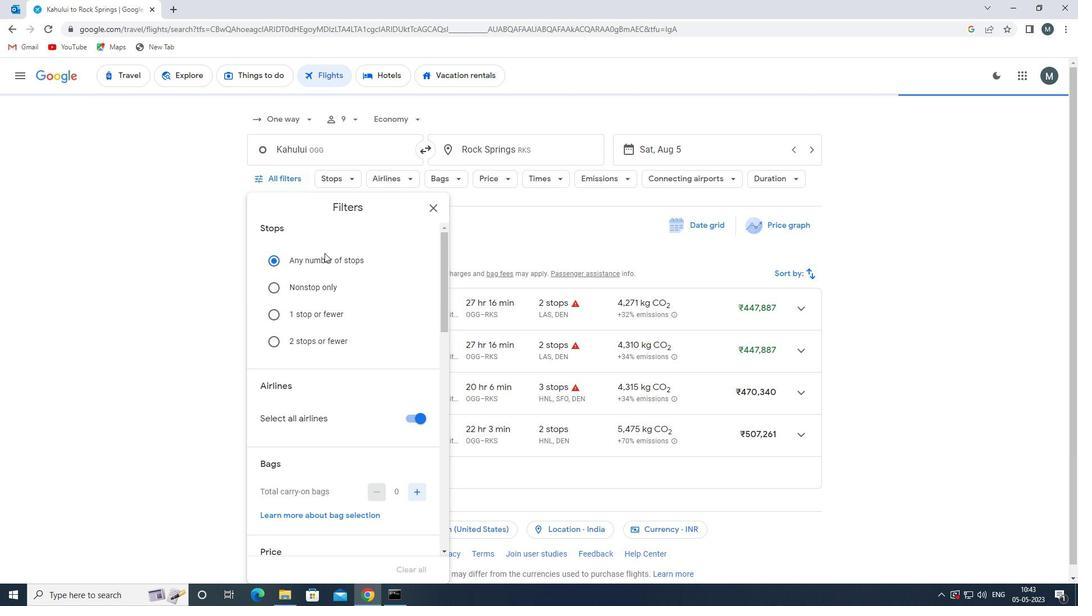 
Action: Mouse scrolled (331, 272) with delta (0, 0)
Screenshot: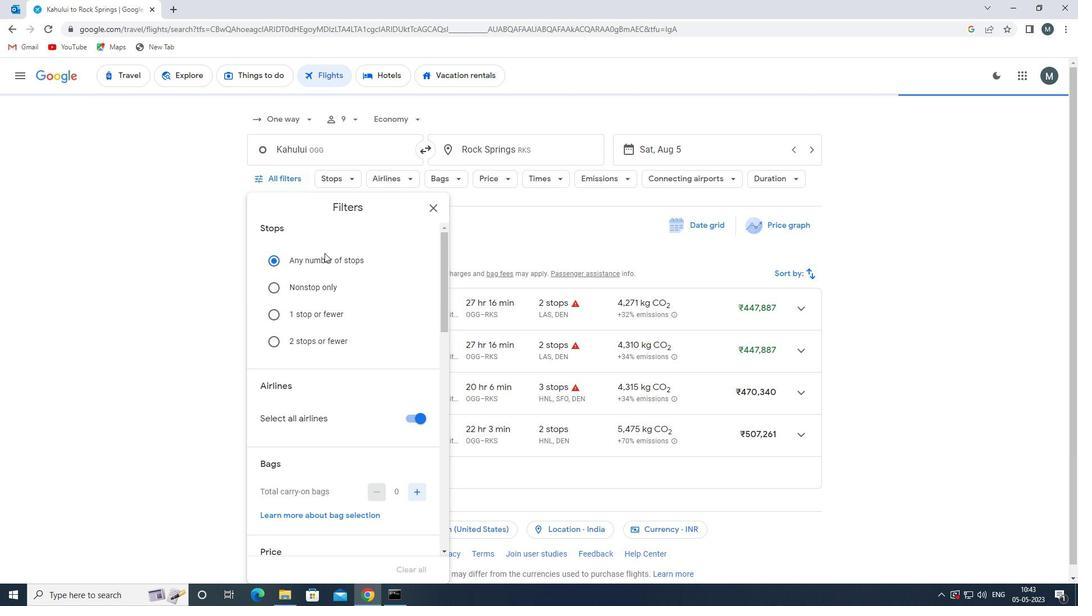 
Action: Mouse moved to (332, 276)
Screenshot: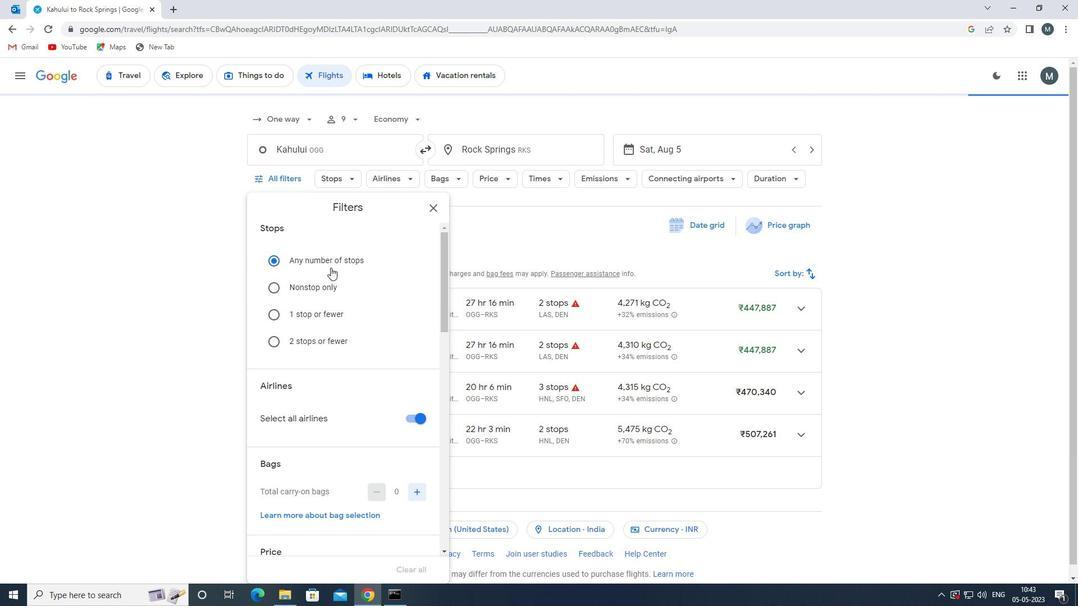 
Action: Mouse scrolled (332, 275) with delta (0, 0)
Screenshot: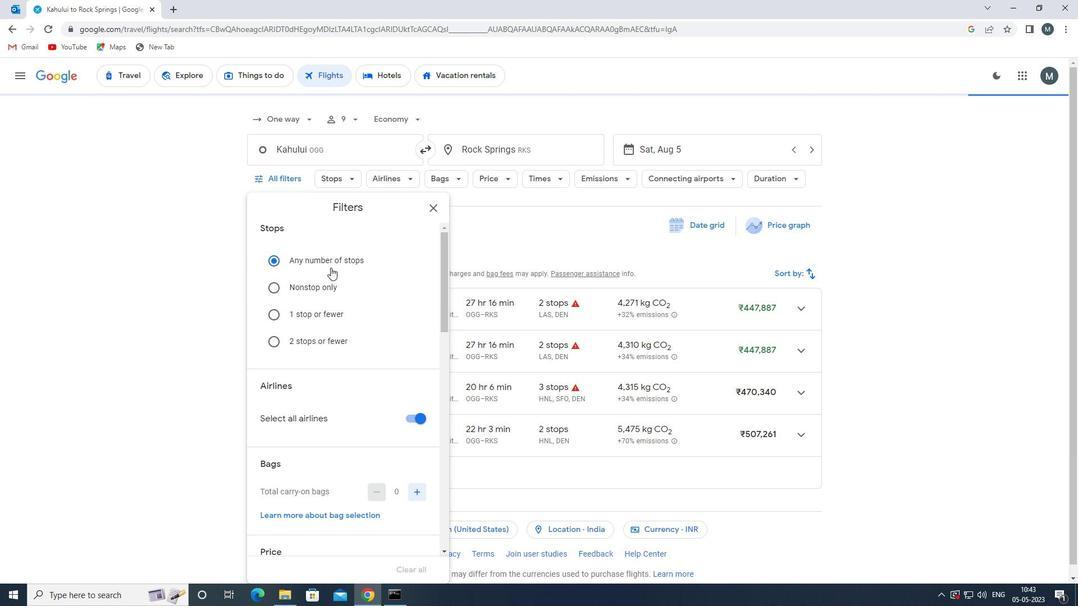 
Action: Mouse moved to (411, 302)
Screenshot: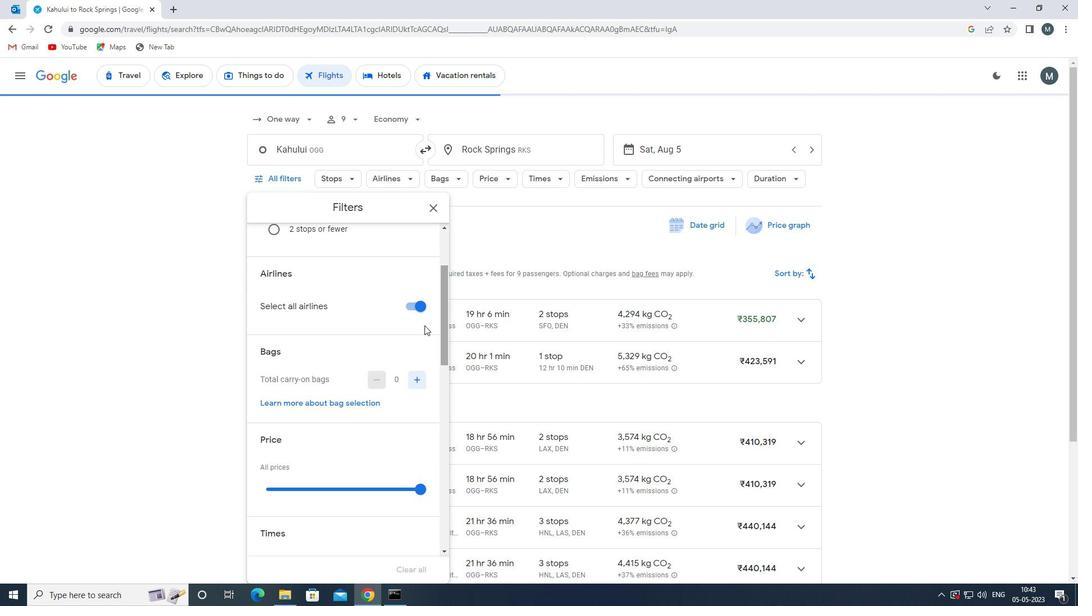 
Action: Mouse pressed left at (411, 302)
Screenshot: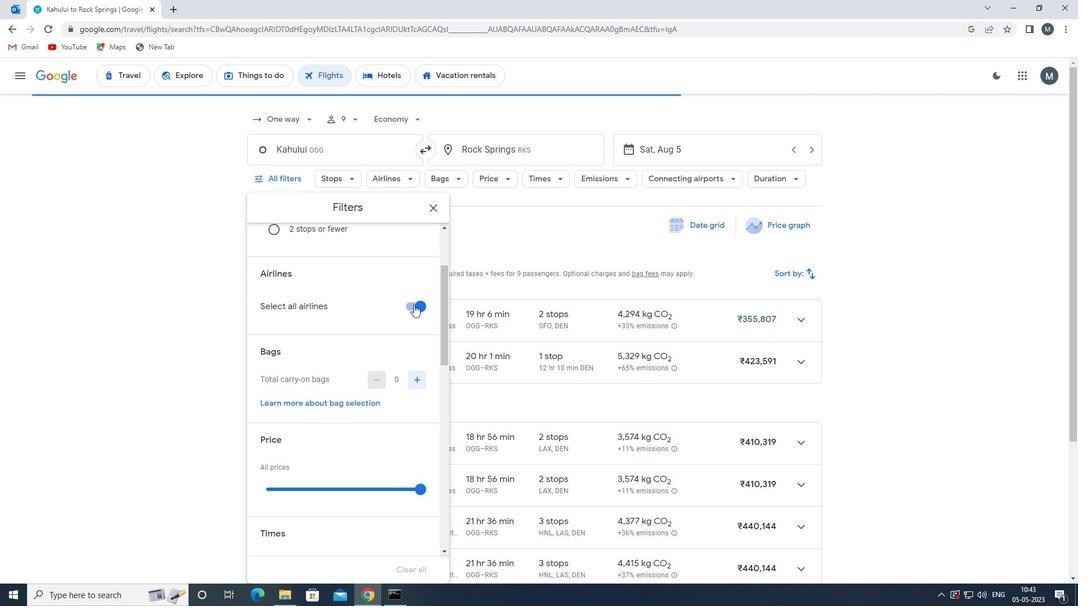 
Action: Mouse moved to (358, 312)
Screenshot: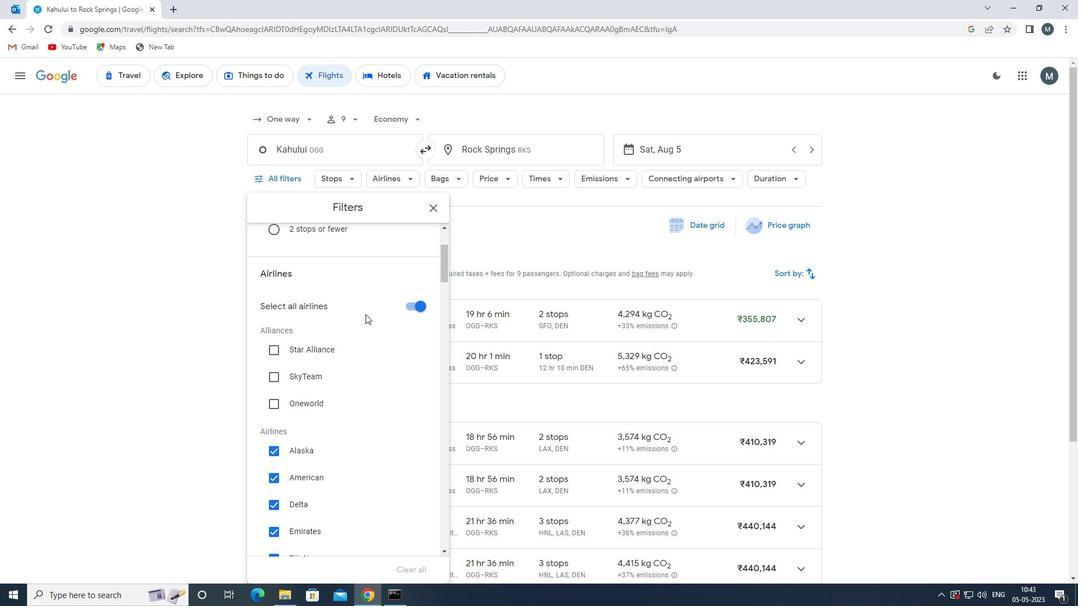 
Action: Mouse scrolled (358, 311) with delta (0, 0)
Screenshot: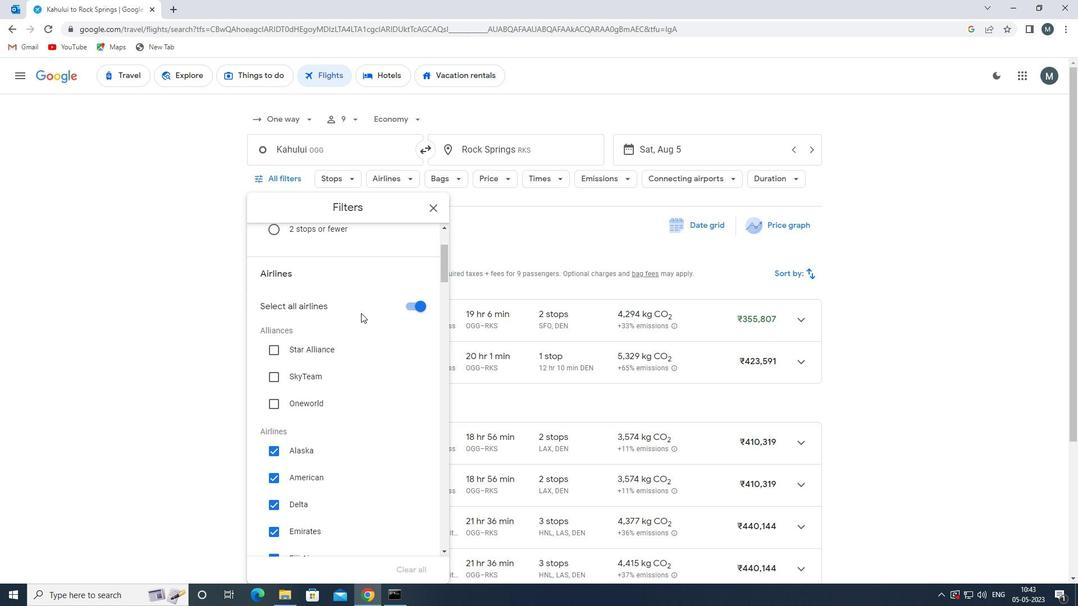 
Action: Mouse moved to (358, 312)
Screenshot: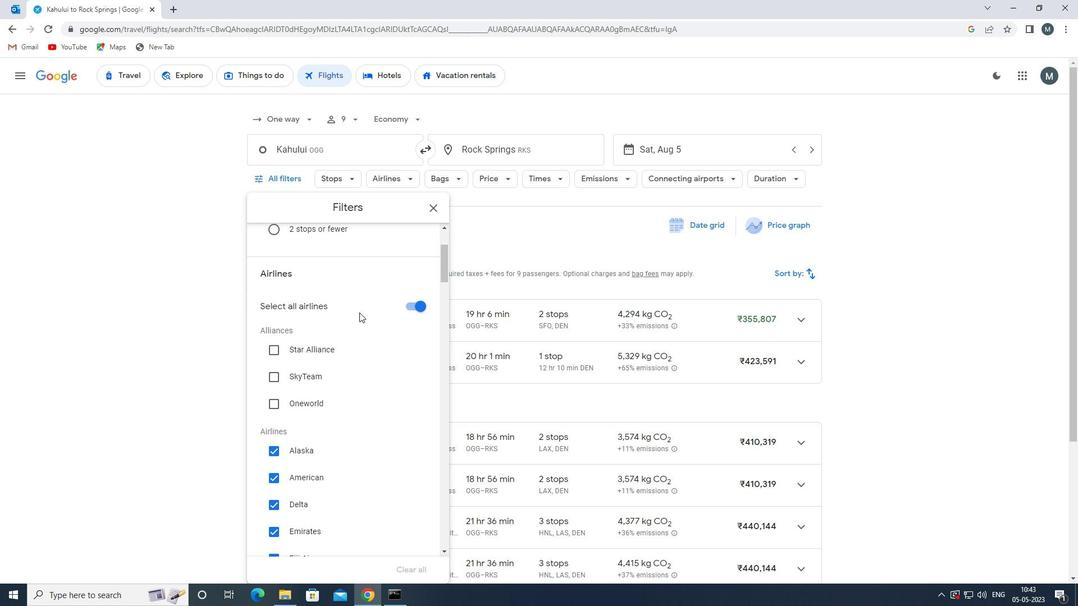
Action: Mouse scrolled (358, 311) with delta (0, 0)
Screenshot: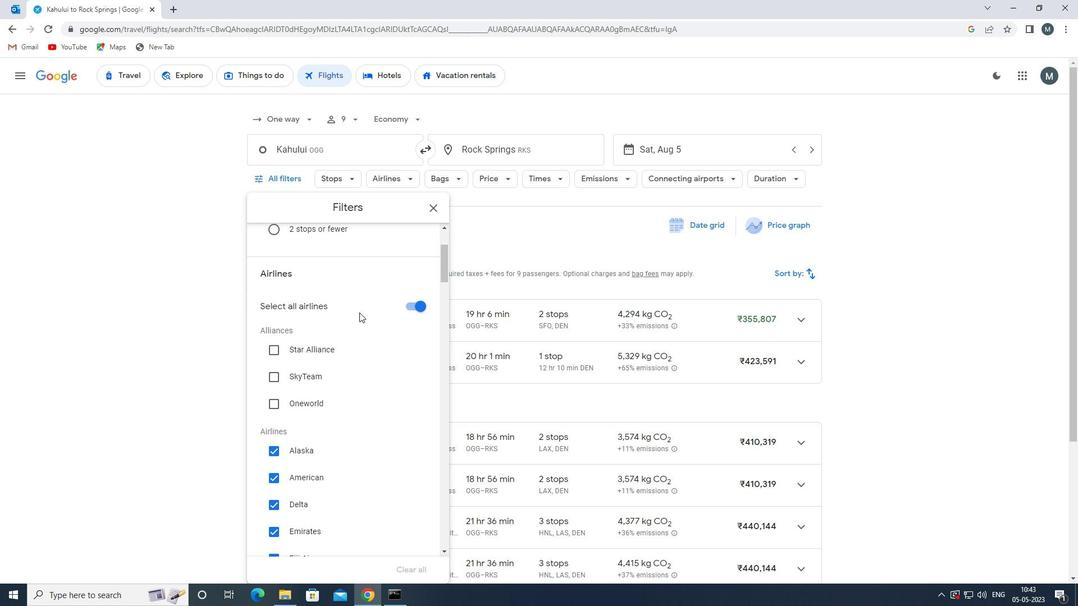 
Action: Mouse moved to (354, 313)
Screenshot: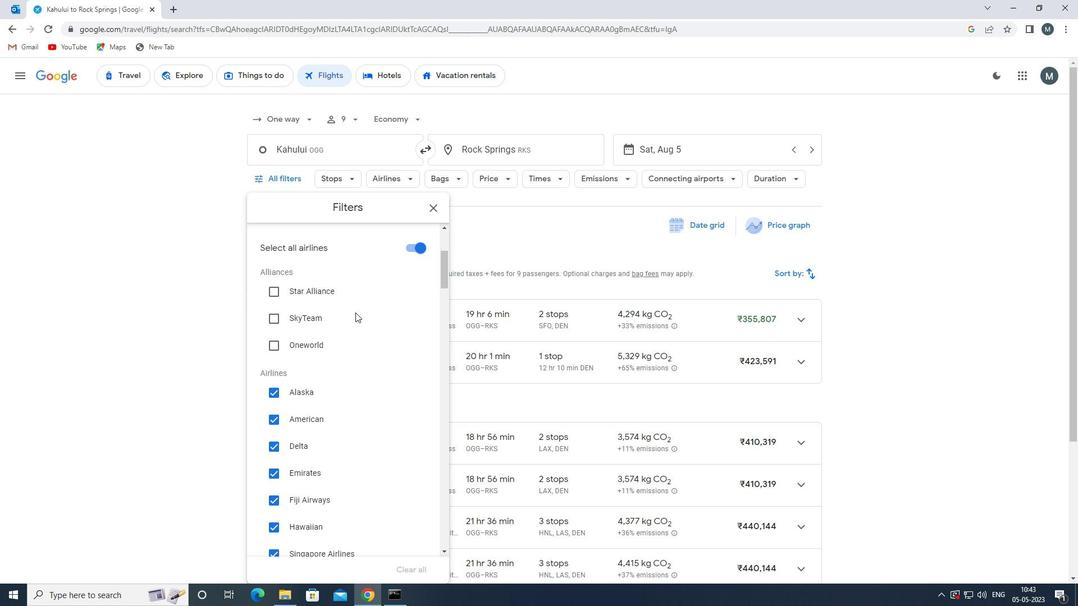 
Action: Mouse scrolled (354, 313) with delta (0, 0)
Screenshot: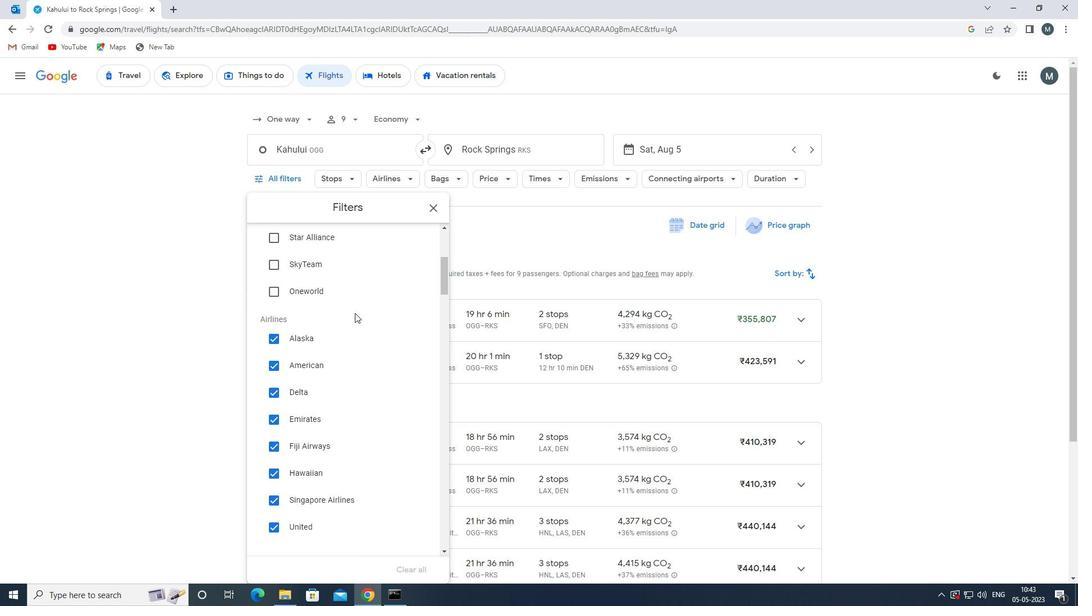 
Action: Mouse scrolled (354, 313) with delta (0, 0)
Screenshot: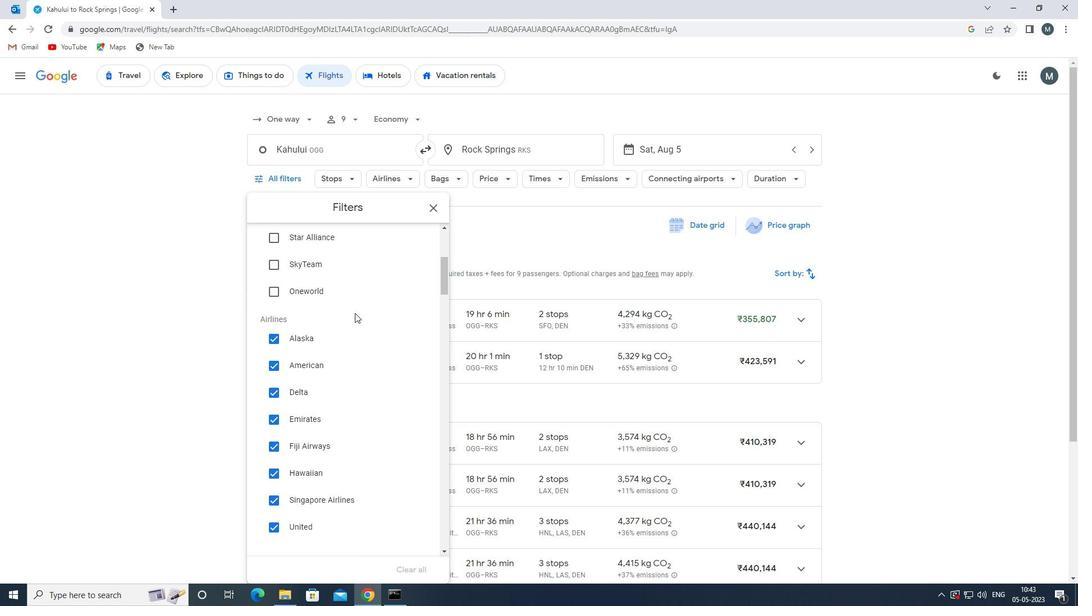 
Action: Mouse moved to (416, 304)
Screenshot: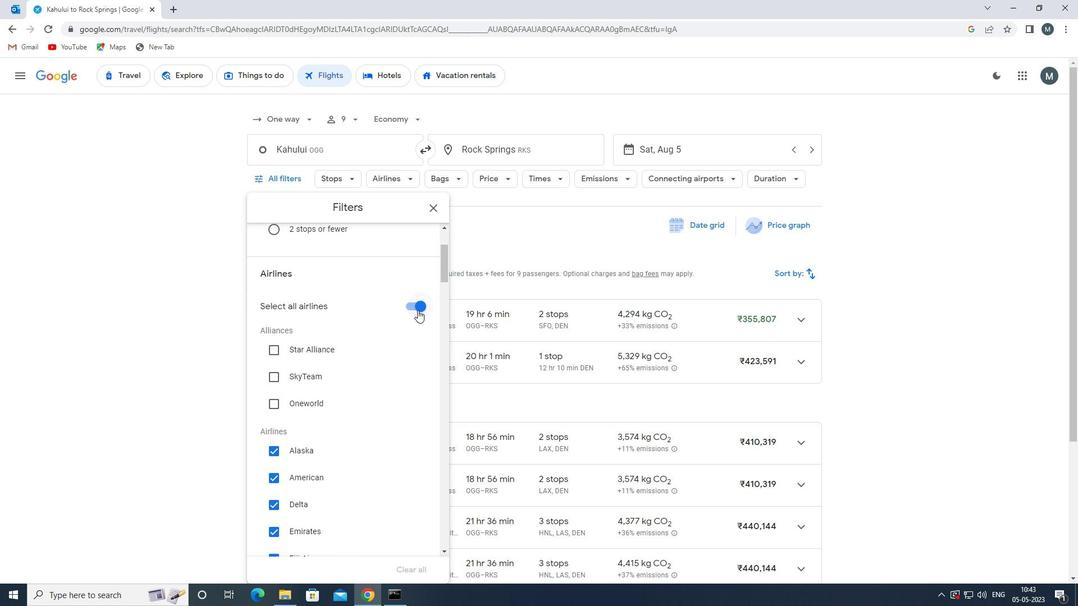 
Action: Mouse pressed left at (416, 304)
Screenshot: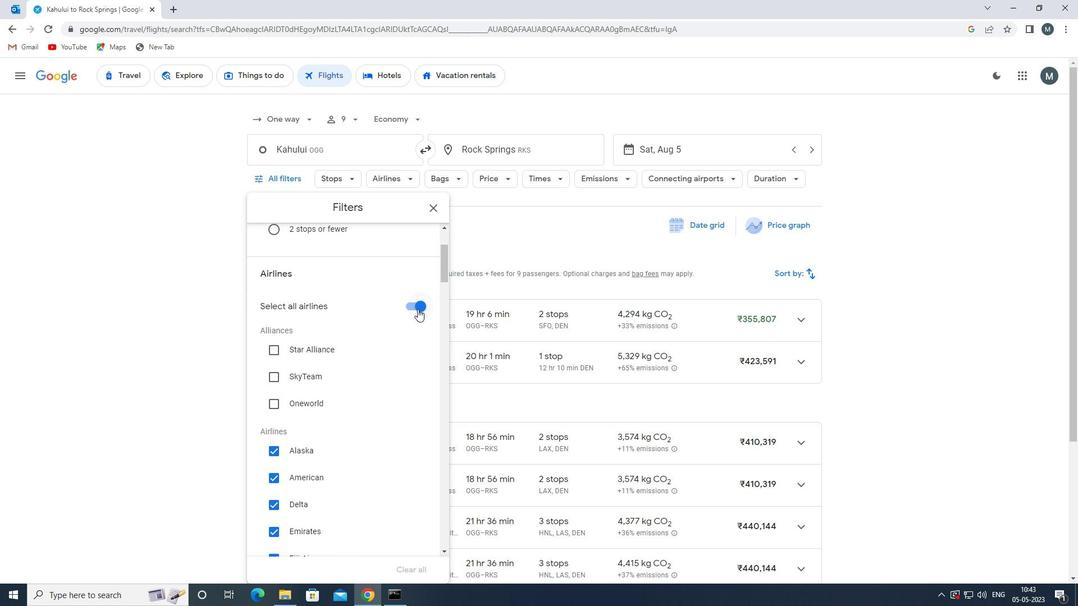 
Action: Mouse moved to (366, 354)
Screenshot: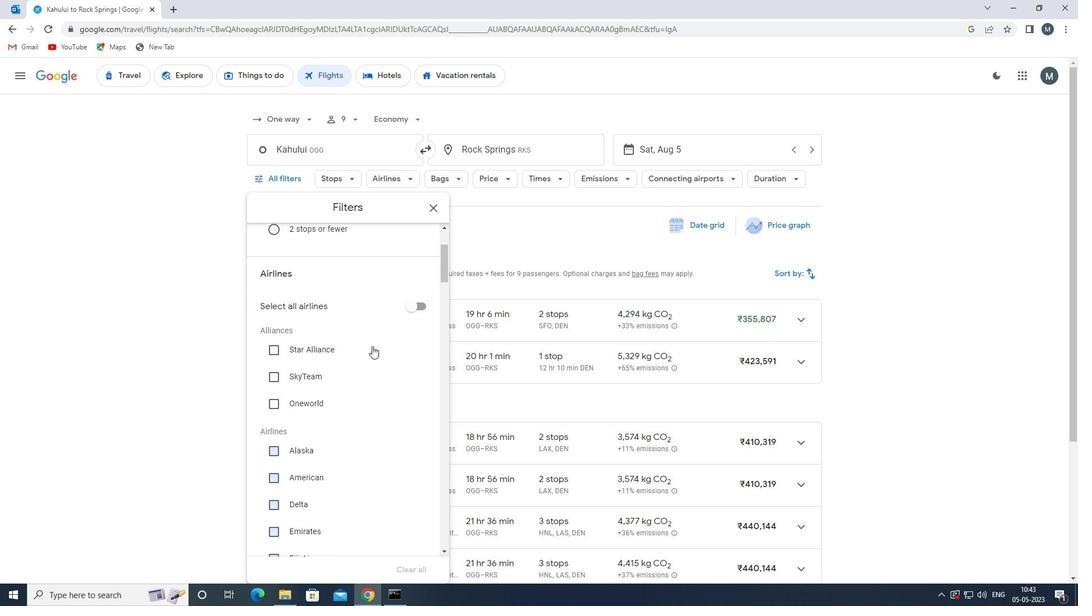 
Action: Mouse scrolled (366, 354) with delta (0, 0)
Screenshot: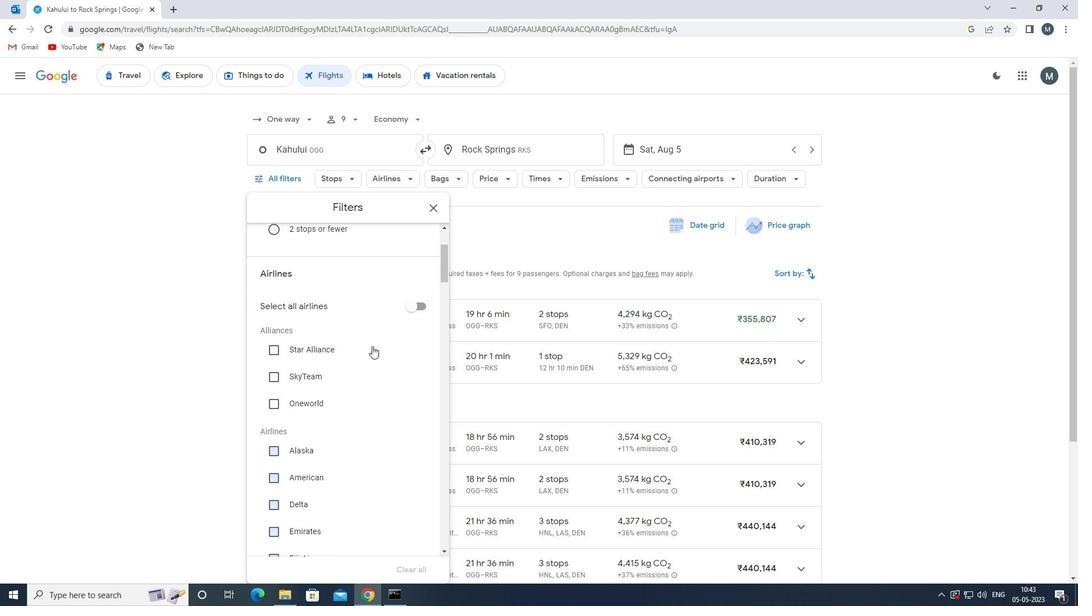 
Action: Mouse moved to (366, 356)
Screenshot: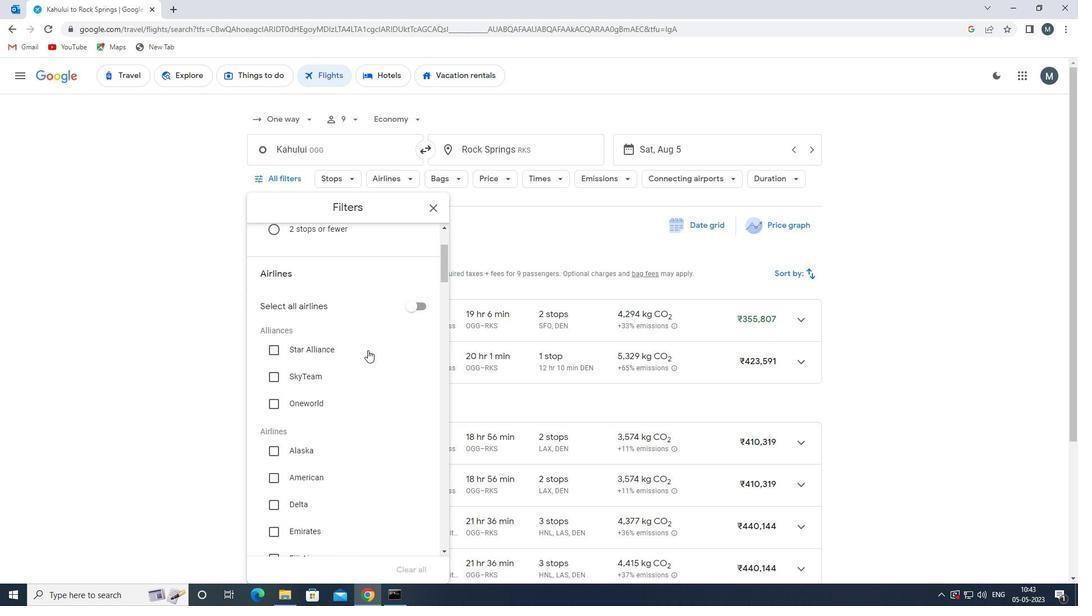 
Action: Mouse scrolled (366, 356) with delta (0, 0)
Screenshot: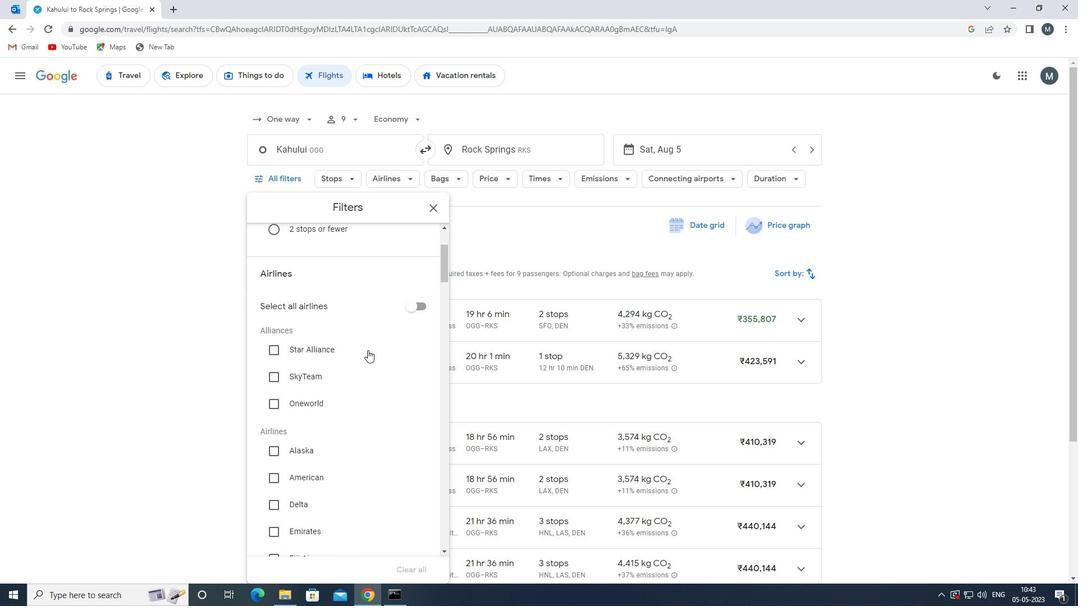 
Action: Mouse moved to (366, 356)
Screenshot: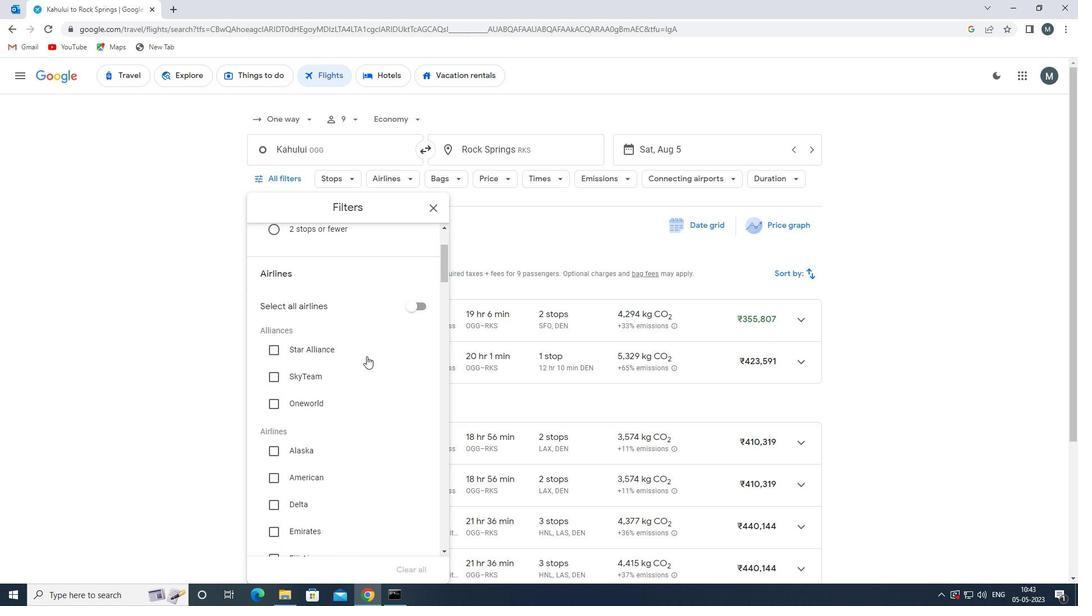 
Action: Mouse scrolled (366, 356) with delta (0, 0)
Screenshot: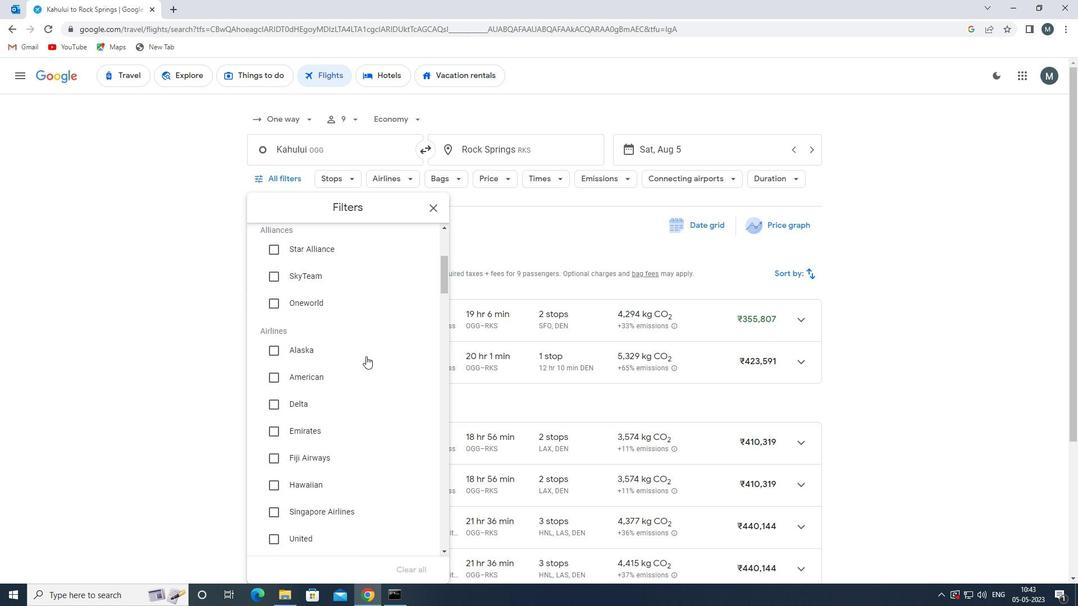 
Action: Mouse moved to (361, 357)
Screenshot: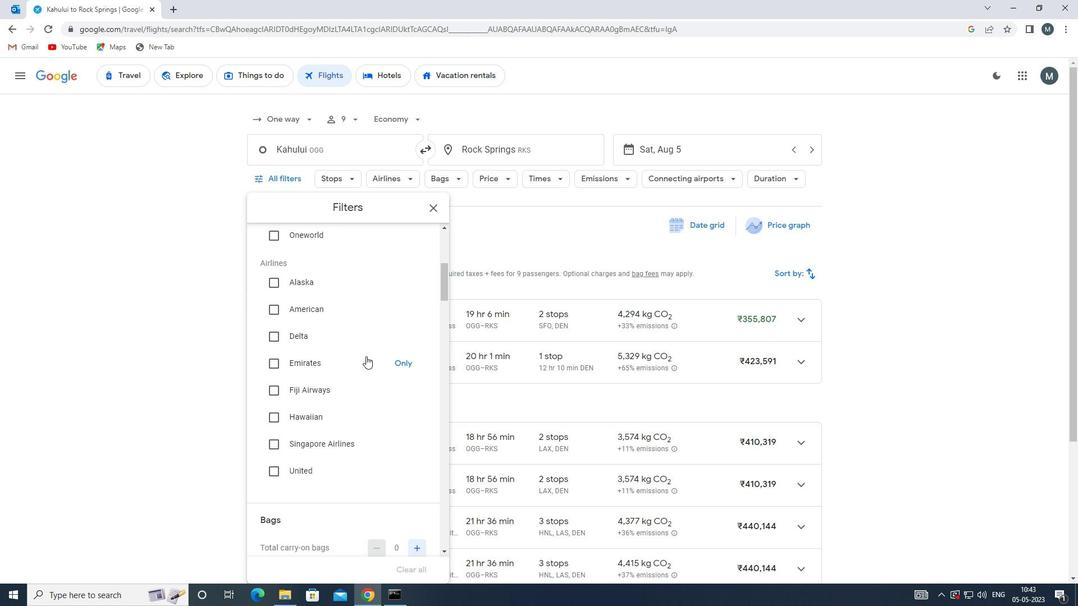 
Action: Mouse scrolled (361, 356) with delta (0, 0)
Screenshot: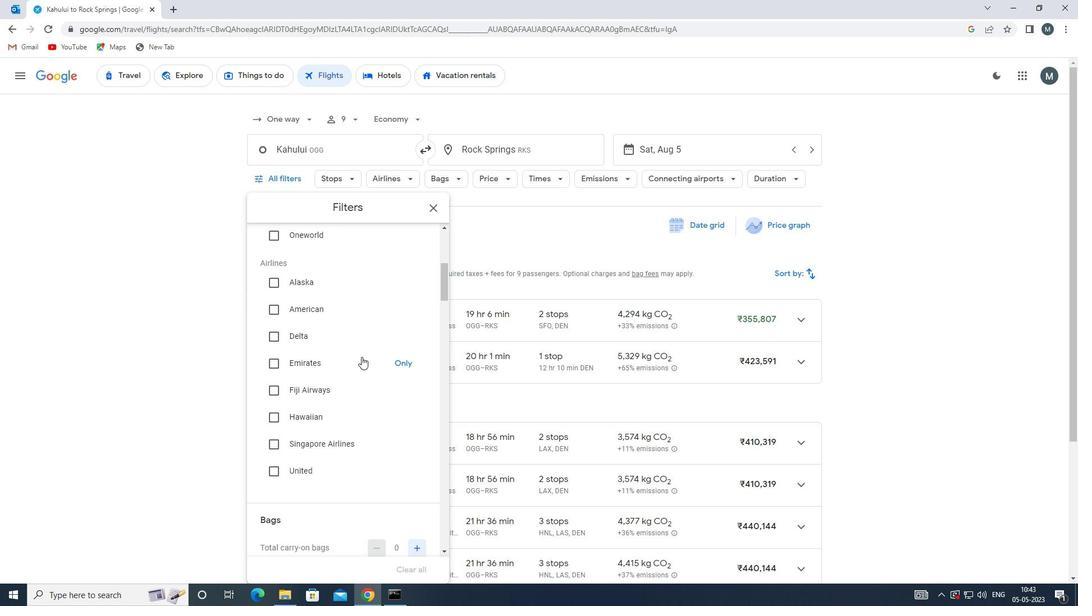 
Action: Mouse moved to (361, 357)
Screenshot: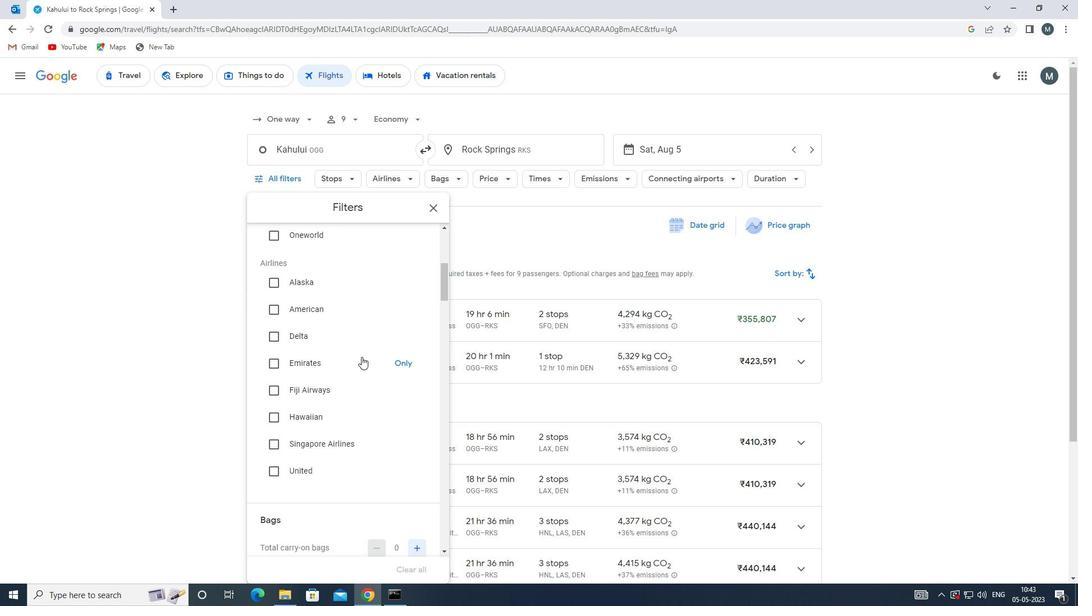 
Action: Mouse scrolled (361, 356) with delta (0, 0)
Screenshot: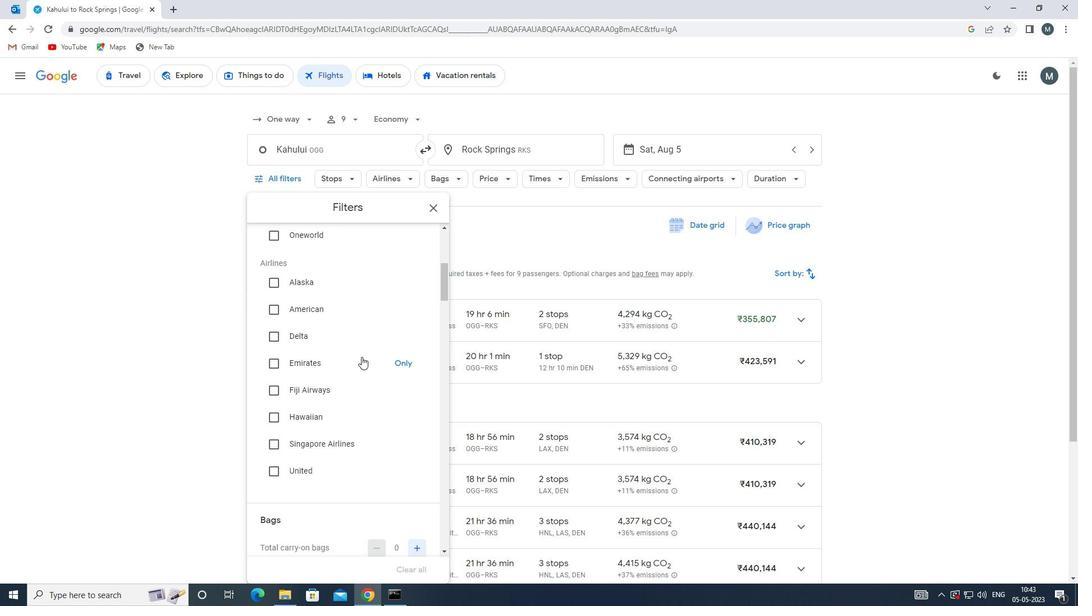 
Action: Mouse moved to (359, 357)
Screenshot: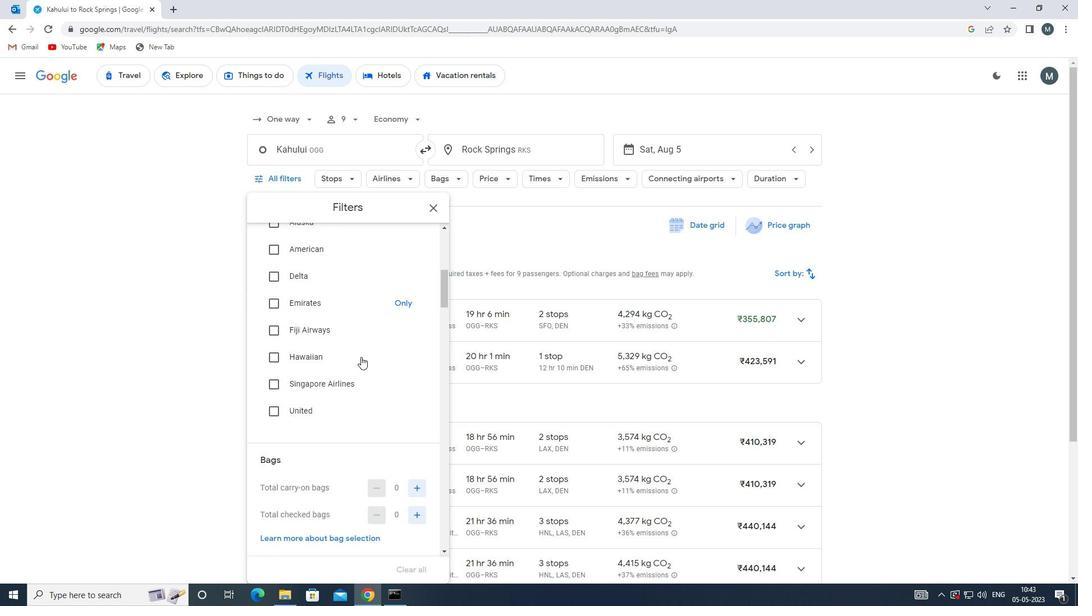 
Action: Mouse scrolled (359, 357) with delta (0, 0)
Screenshot: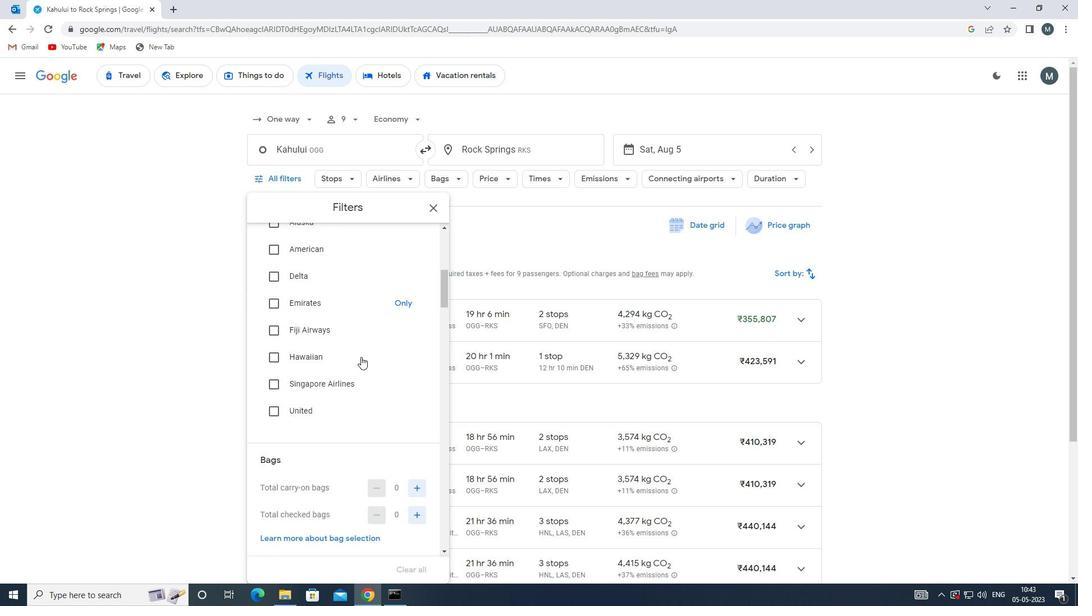 
Action: Mouse scrolled (359, 357) with delta (0, 0)
Screenshot: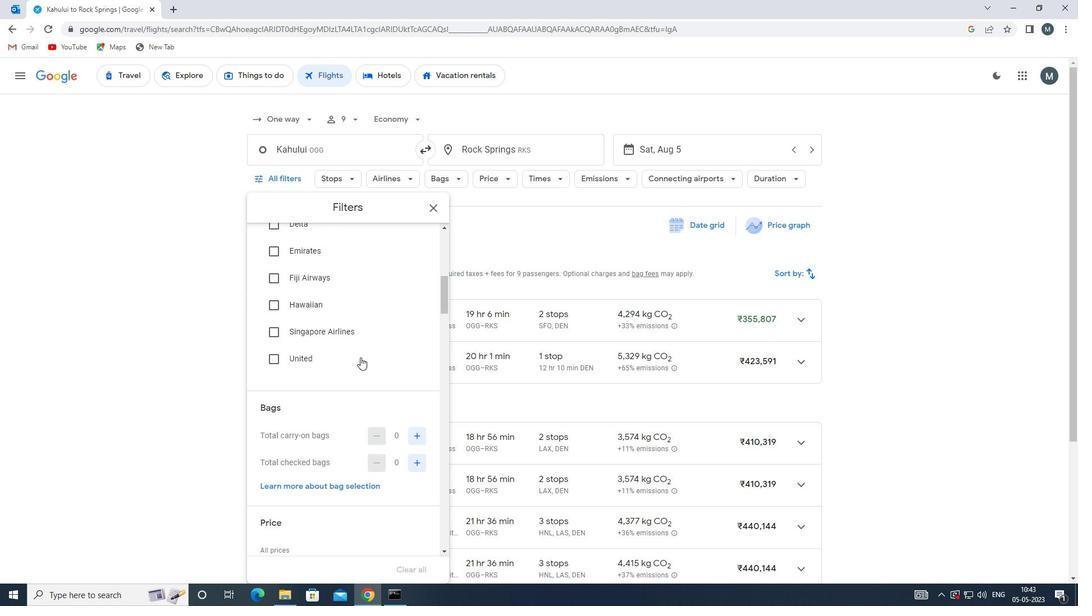 
Action: Mouse moved to (420, 354)
Screenshot: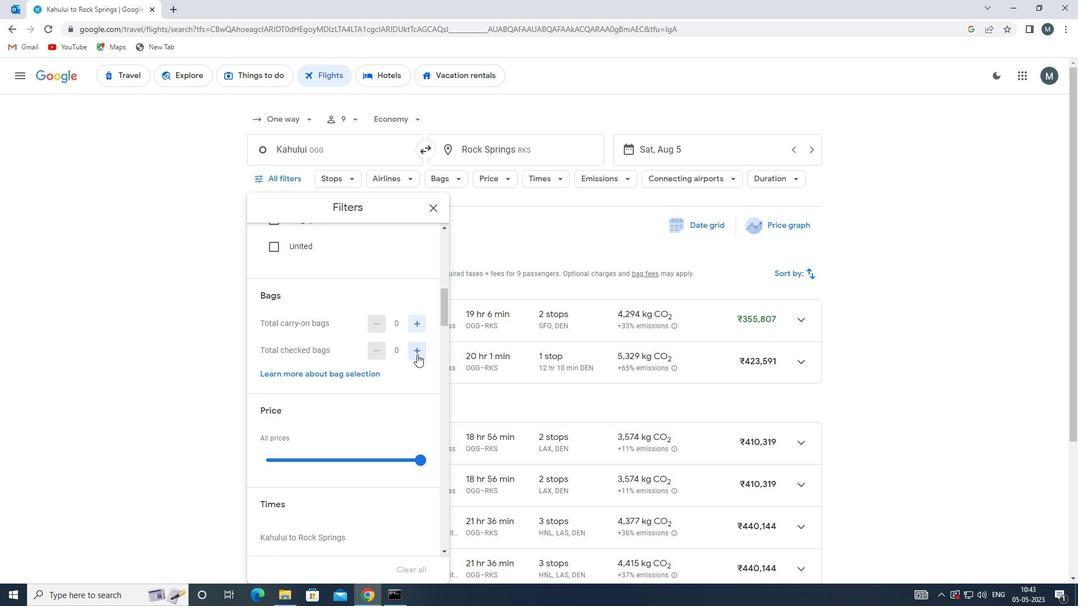 
Action: Mouse pressed left at (420, 354)
Screenshot: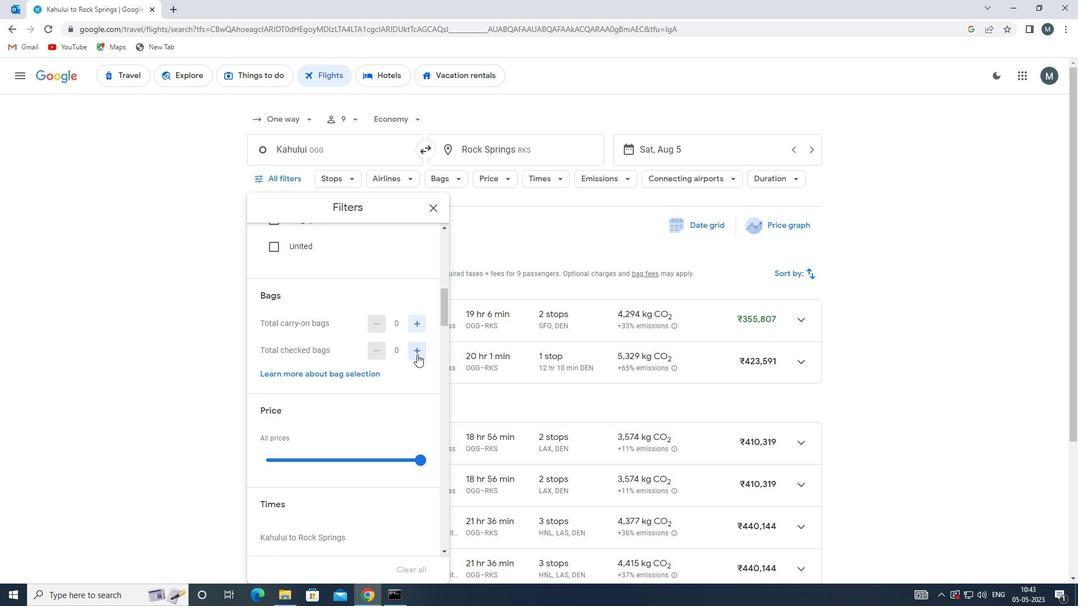 
Action: Mouse pressed left at (420, 354)
Screenshot: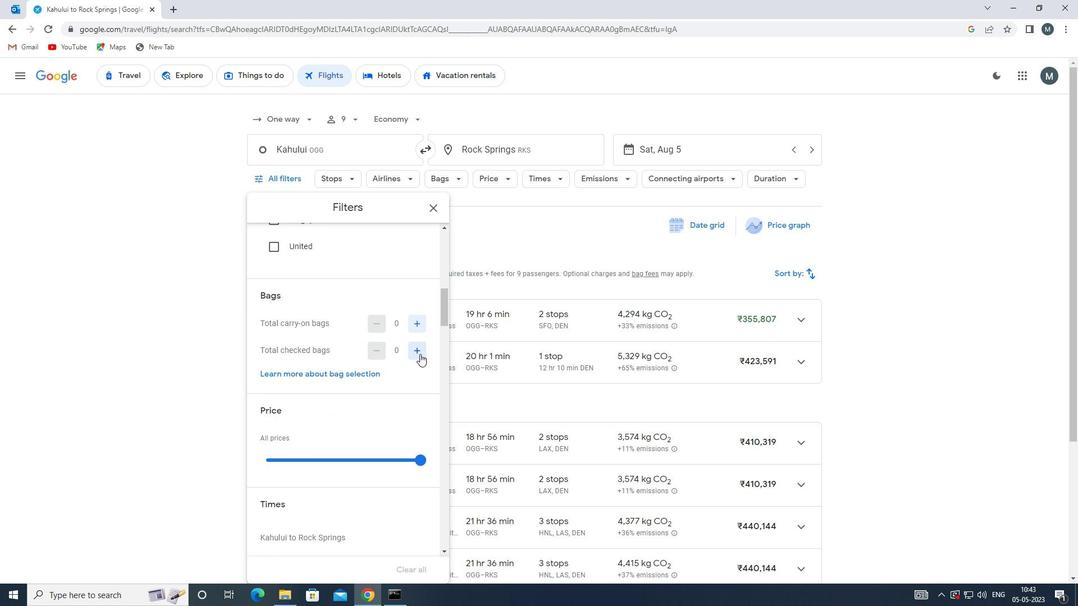 
Action: Mouse pressed left at (420, 354)
Screenshot: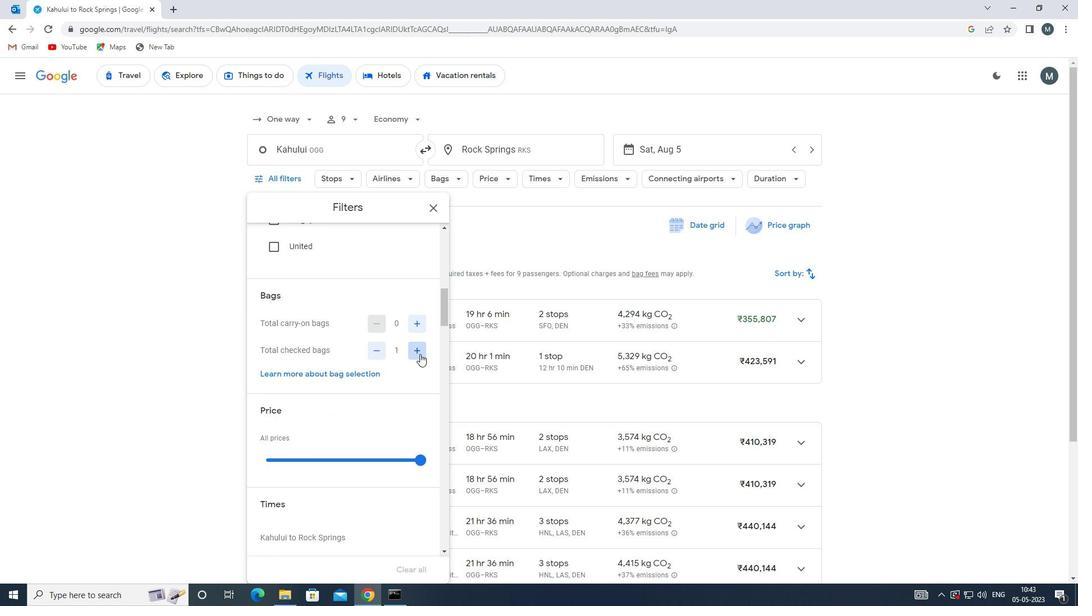 
Action: Mouse pressed left at (420, 354)
Screenshot: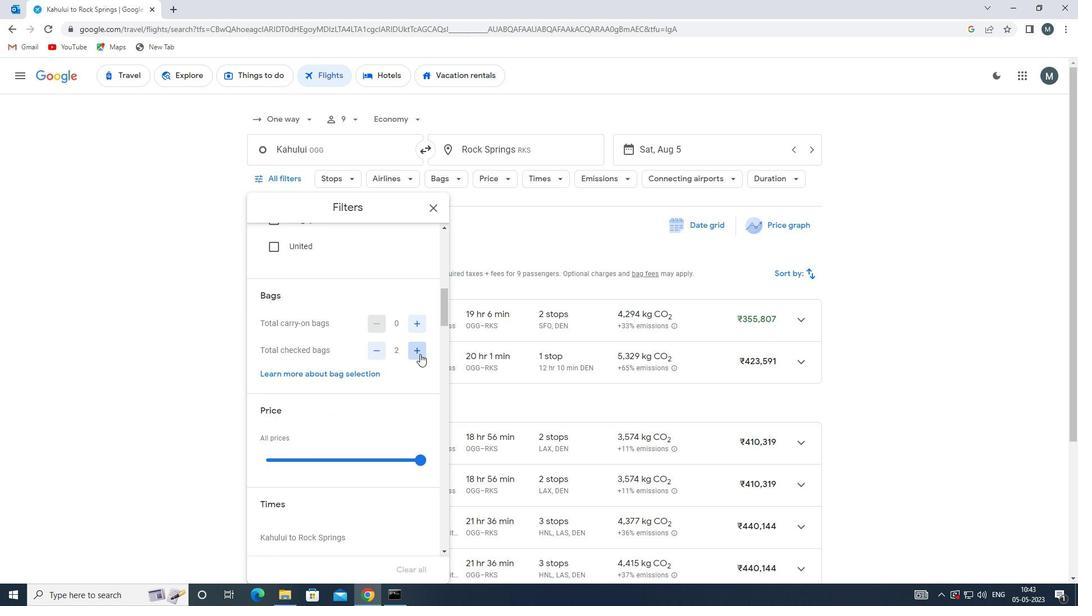 
Action: Mouse pressed left at (420, 354)
Screenshot: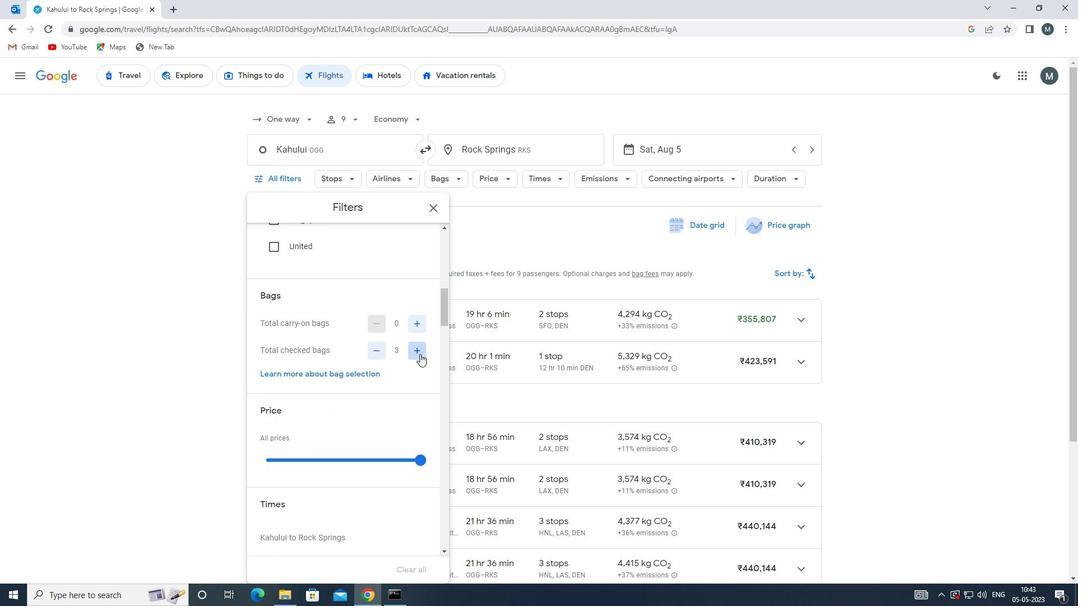 
Action: Mouse pressed left at (420, 354)
Screenshot: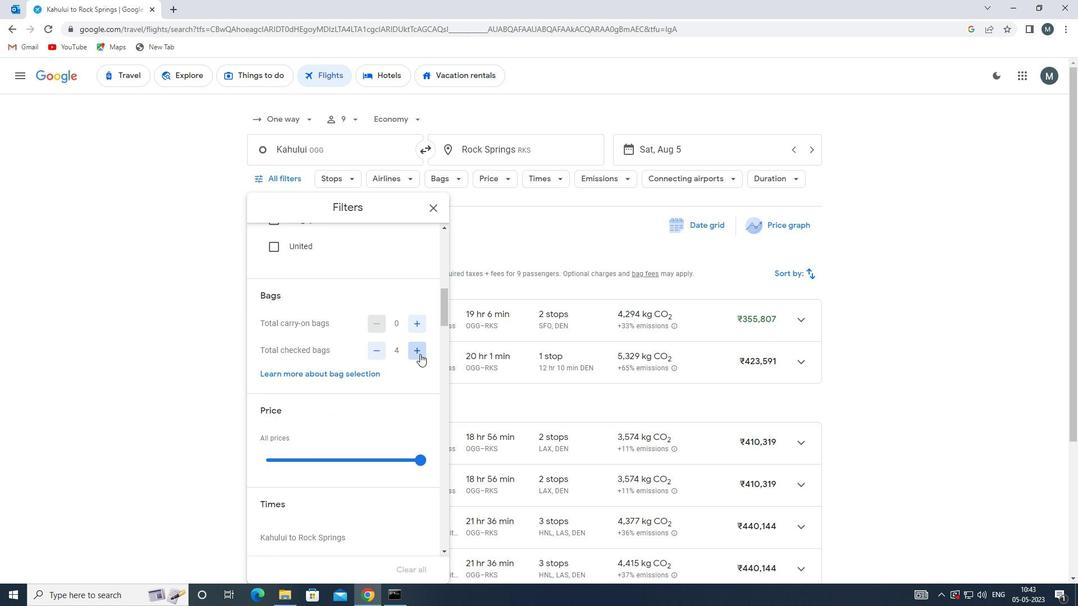 
Action: Mouse pressed left at (420, 354)
Screenshot: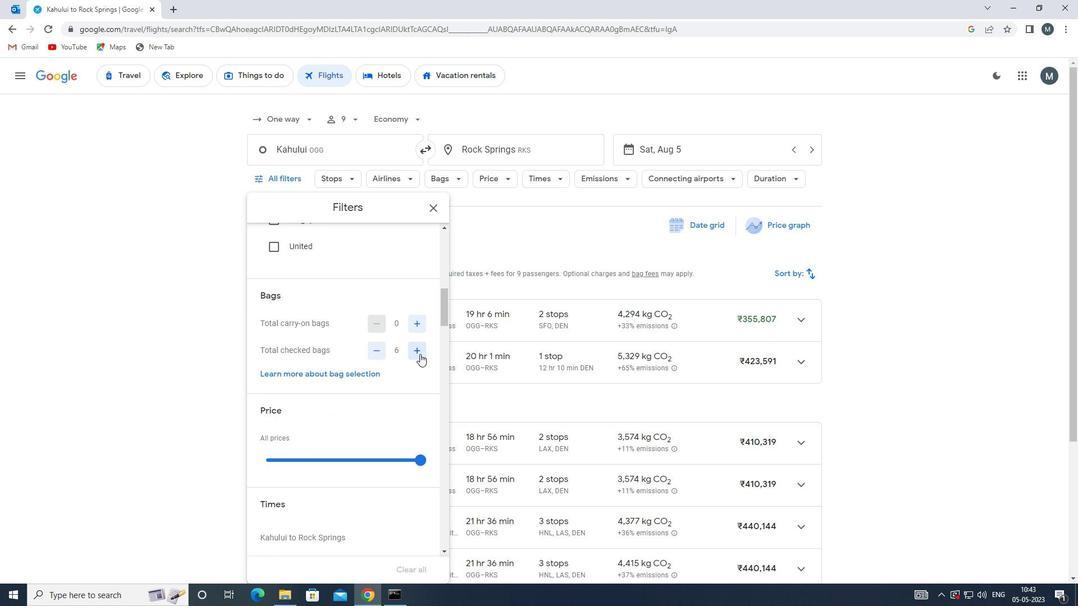 
Action: Mouse moved to (377, 348)
Screenshot: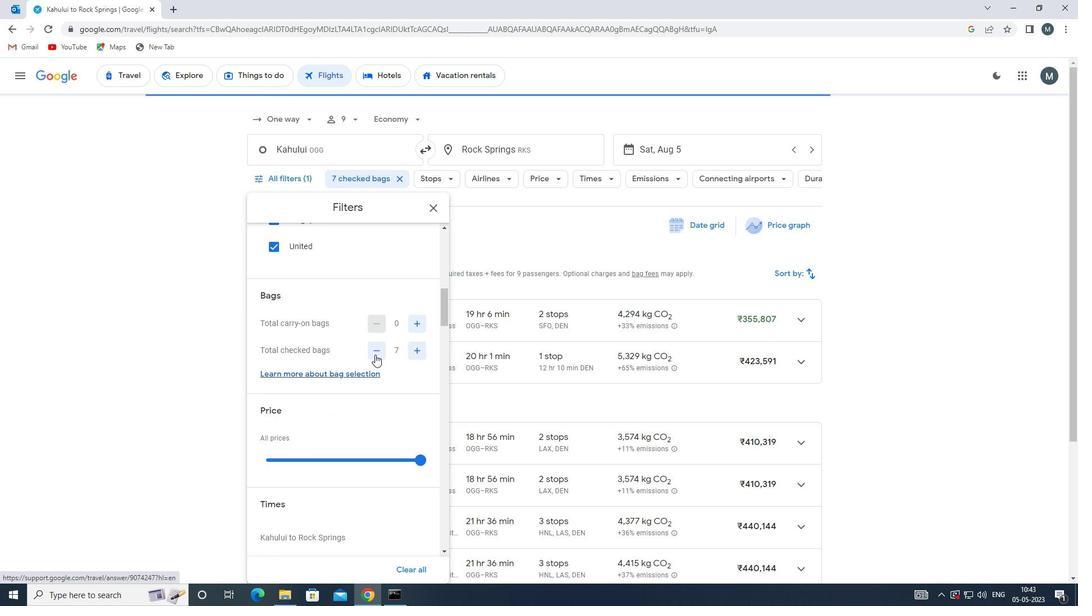 
Action: Mouse pressed left at (377, 348)
Screenshot: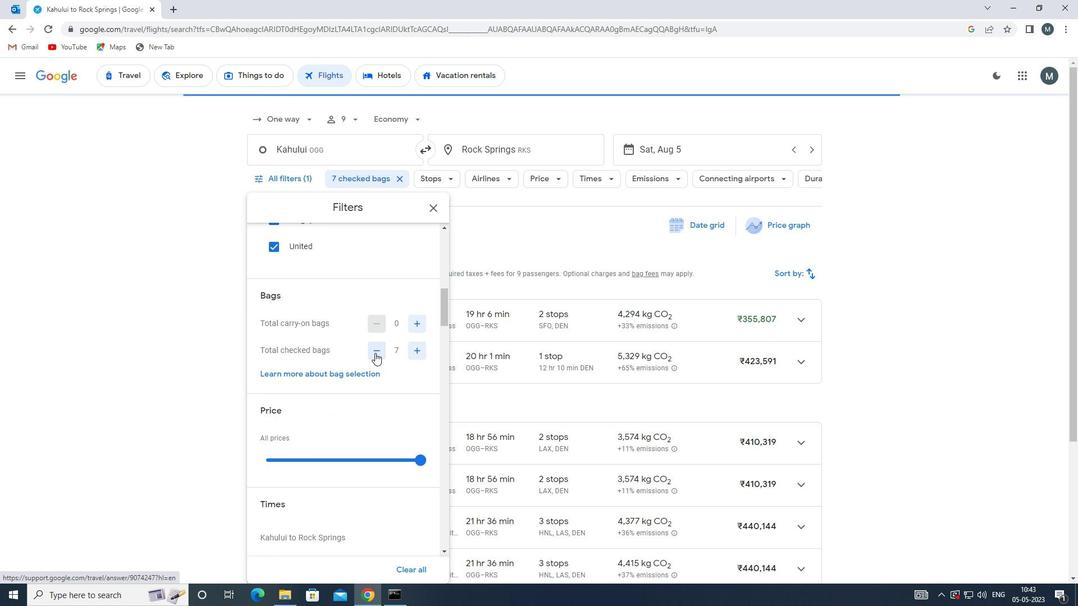 
Action: Mouse moved to (329, 363)
Screenshot: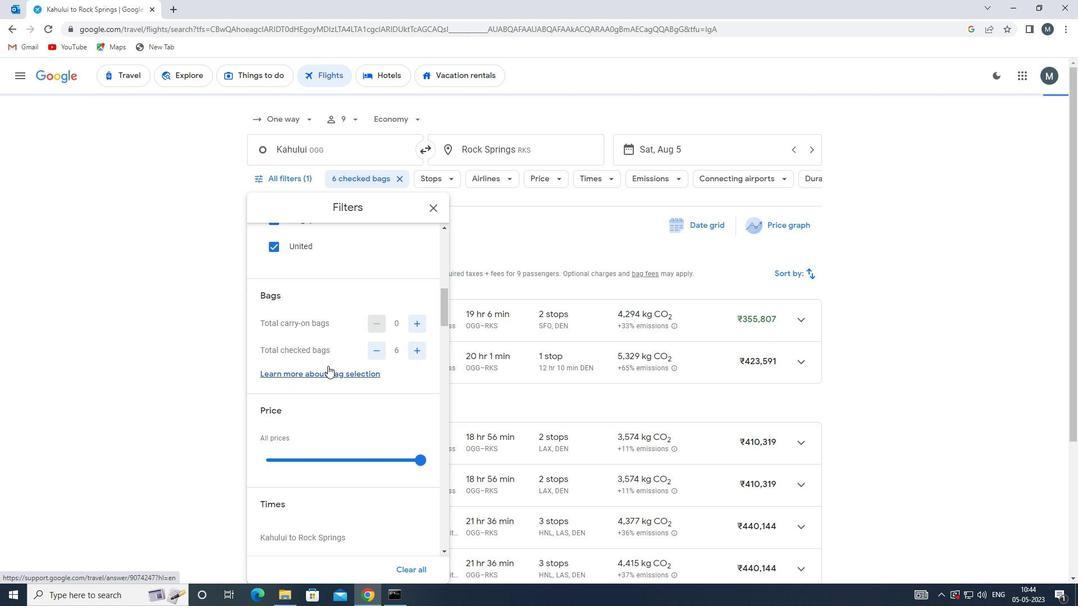 
Action: Mouse scrolled (329, 363) with delta (0, 0)
Screenshot: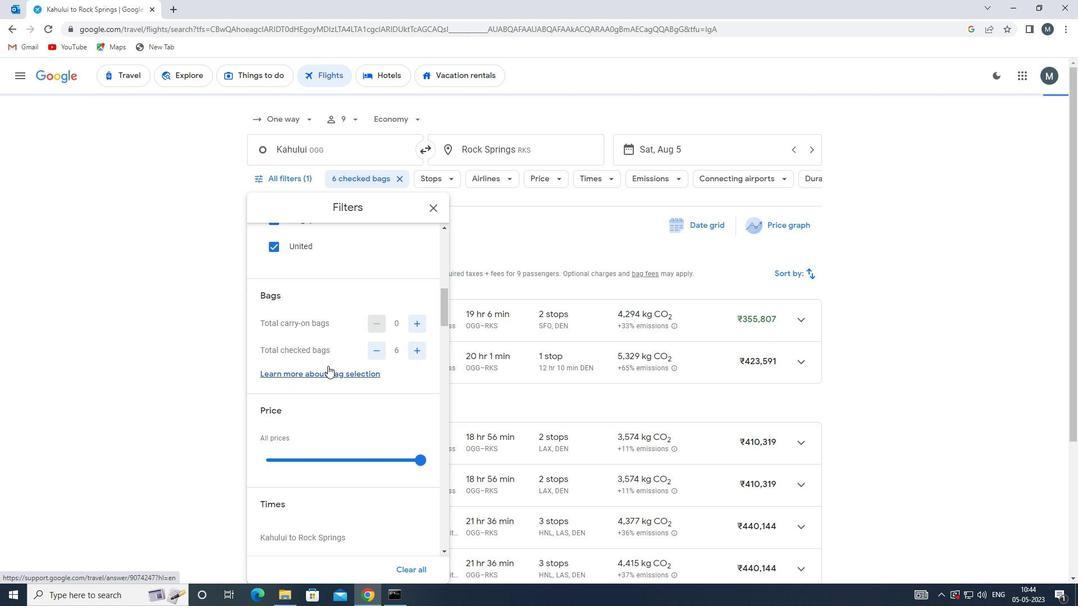 
Action: Mouse scrolled (329, 363) with delta (0, 0)
Screenshot: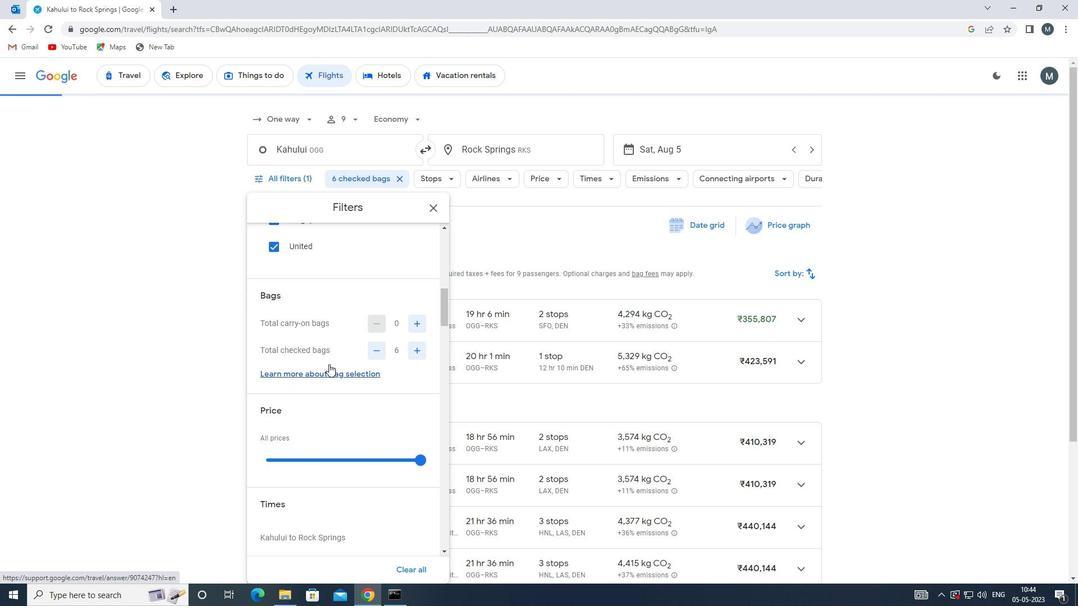 
Action: Mouse moved to (333, 346)
Screenshot: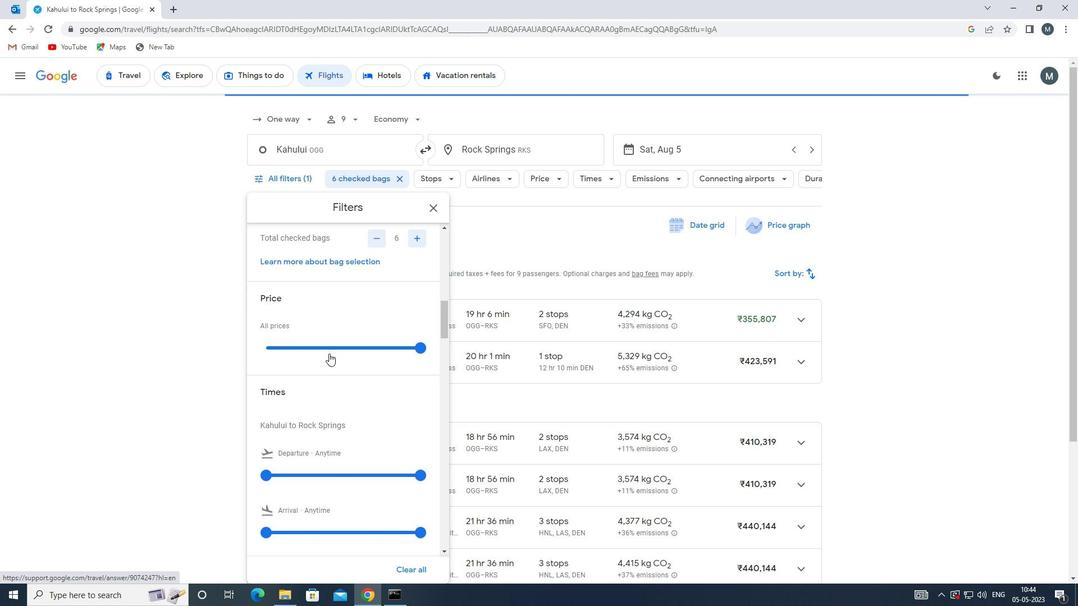 
Action: Mouse pressed left at (333, 346)
Screenshot: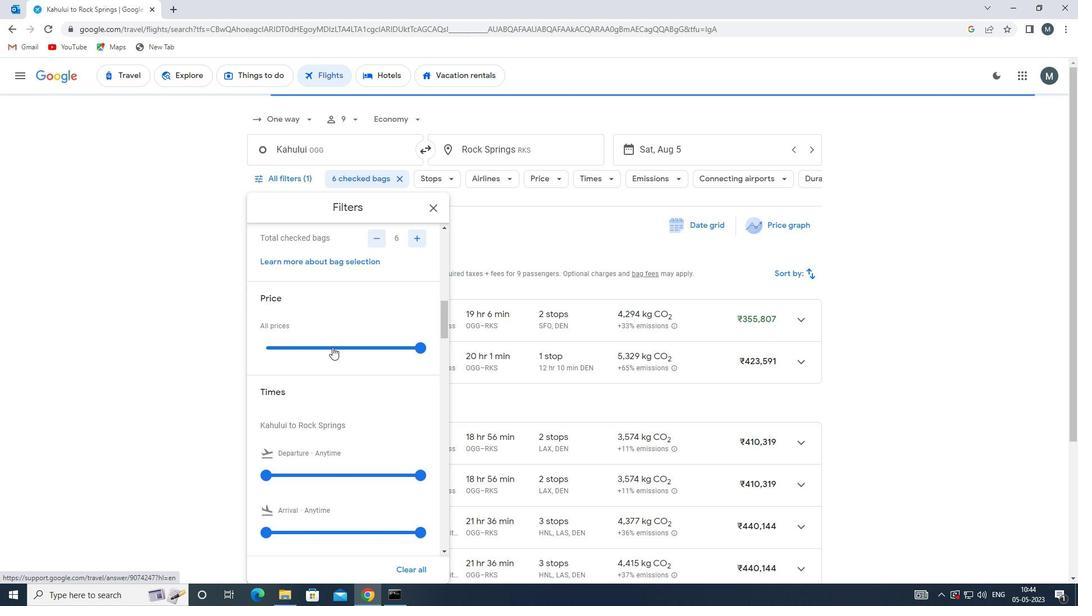 
Action: Mouse pressed left at (333, 346)
Screenshot: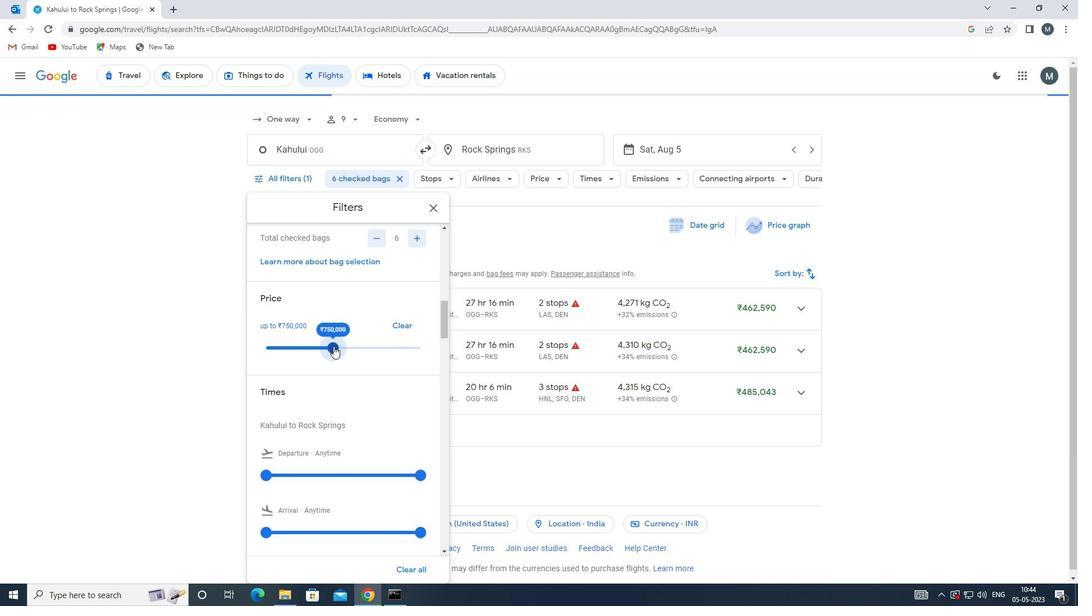 
Action: Mouse moved to (307, 344)
Screenshot: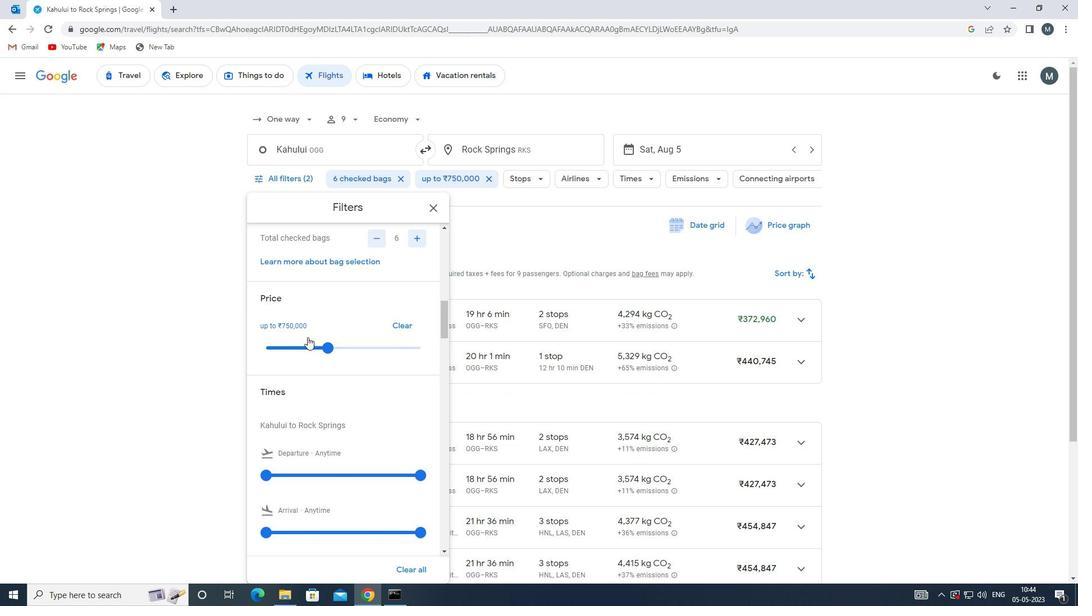 
Action: Mouse pressed left at (307, 344)
Screenshot: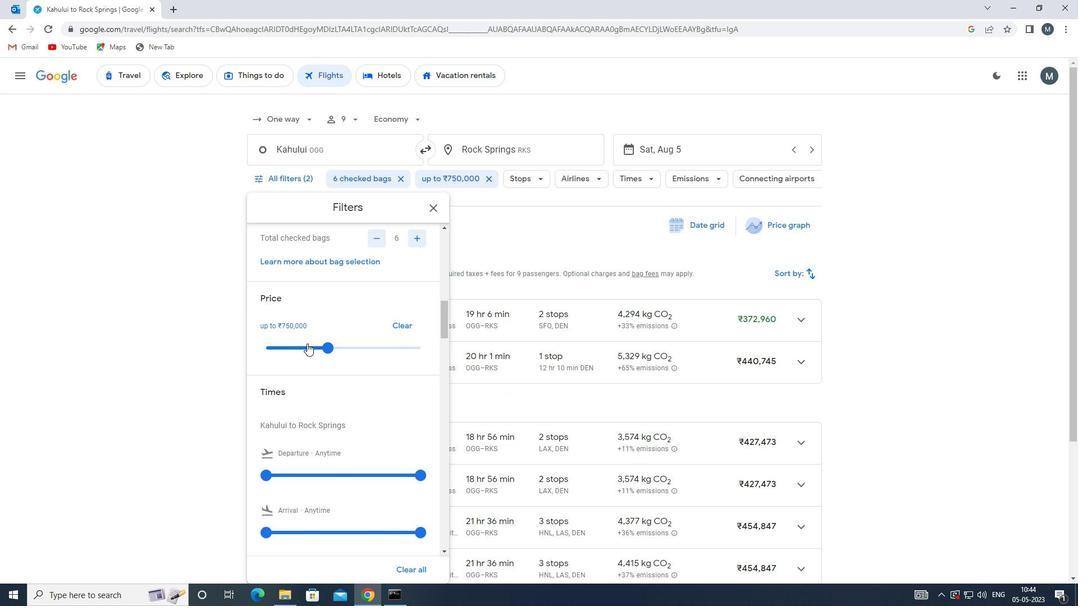 
Action: Mouse moved to (318, 340)
Screenshot: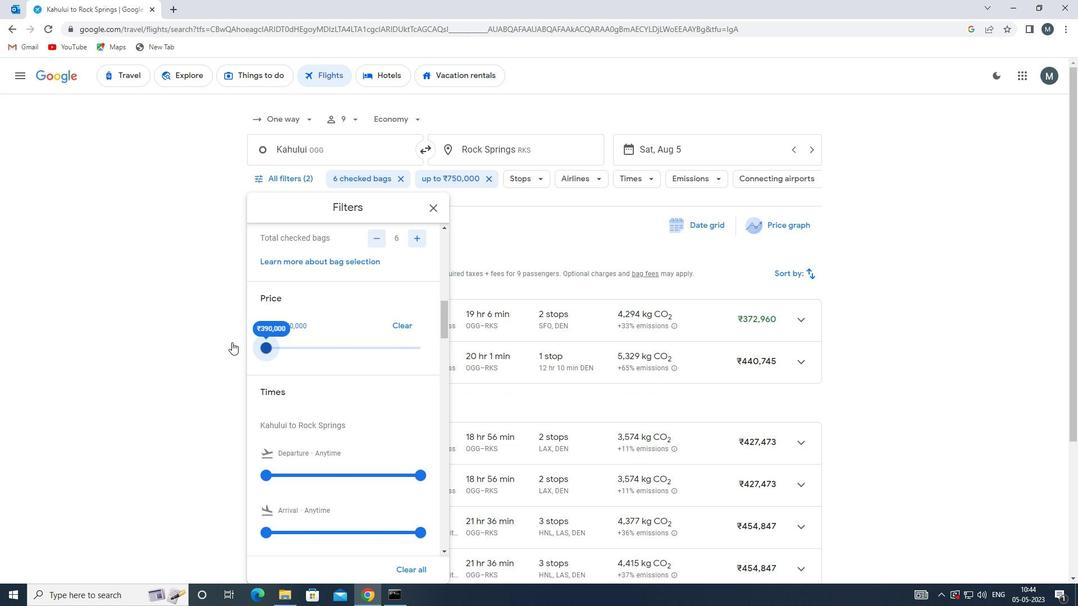 
Action: Mouse scrolled (318, 339) with delta (0, 0)
Screenshot: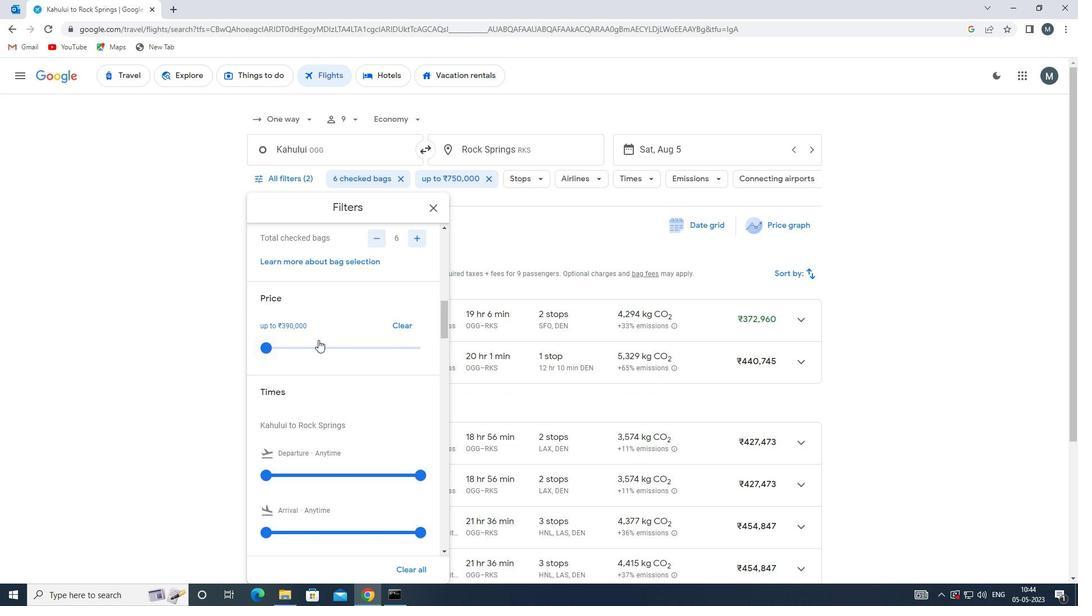 
Action: Mouse scrolled (318, 339) with delta (0, 0)
Screenshot: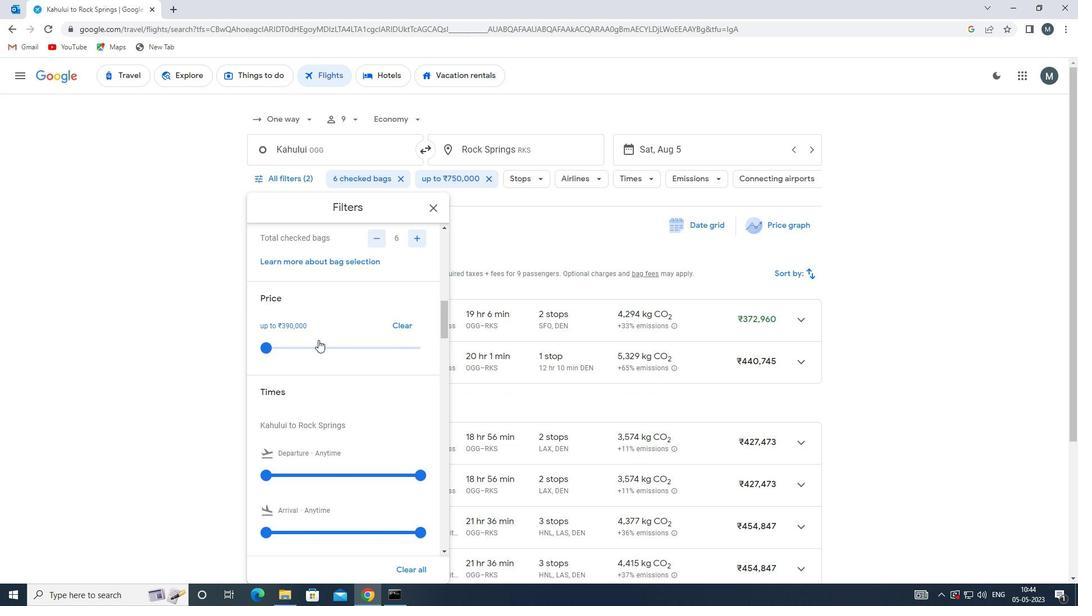 
Action: Mouse moved to (274, 359)
Screenshot: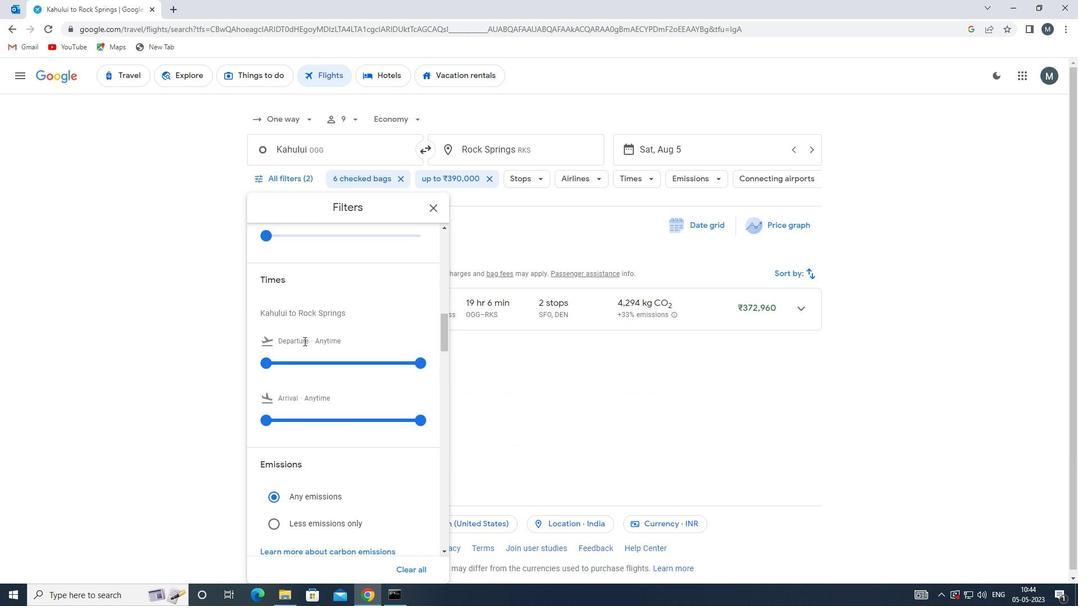 
Action: Mouse pressed left at (274, 359)
Screenshot: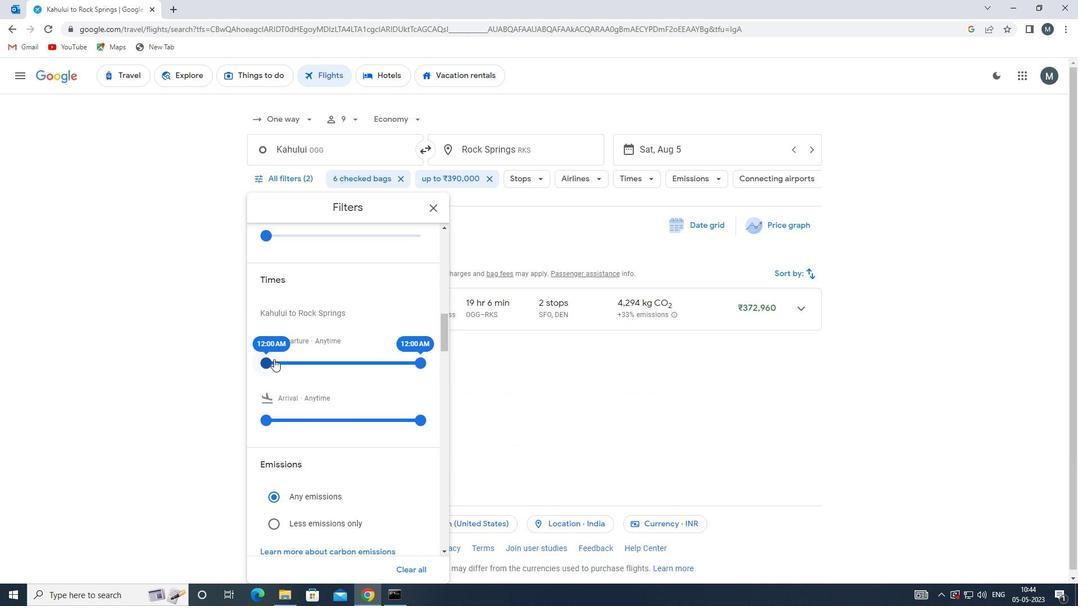 
Action: Mouse moved to (417, 364)
Screenshot: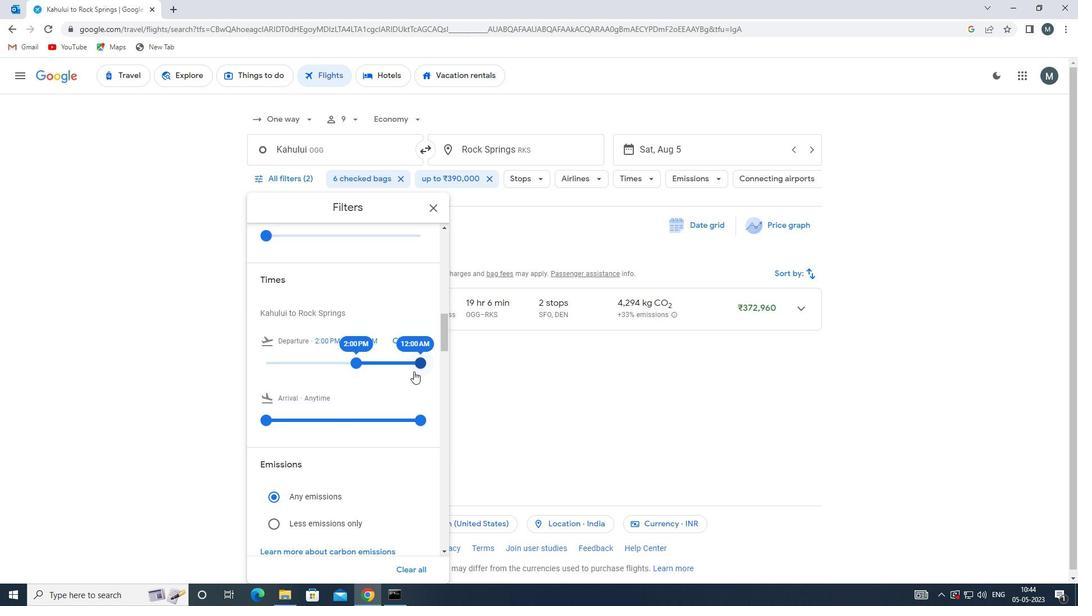 
Action: Mouse pressed left at (417, 364)
Screenshot: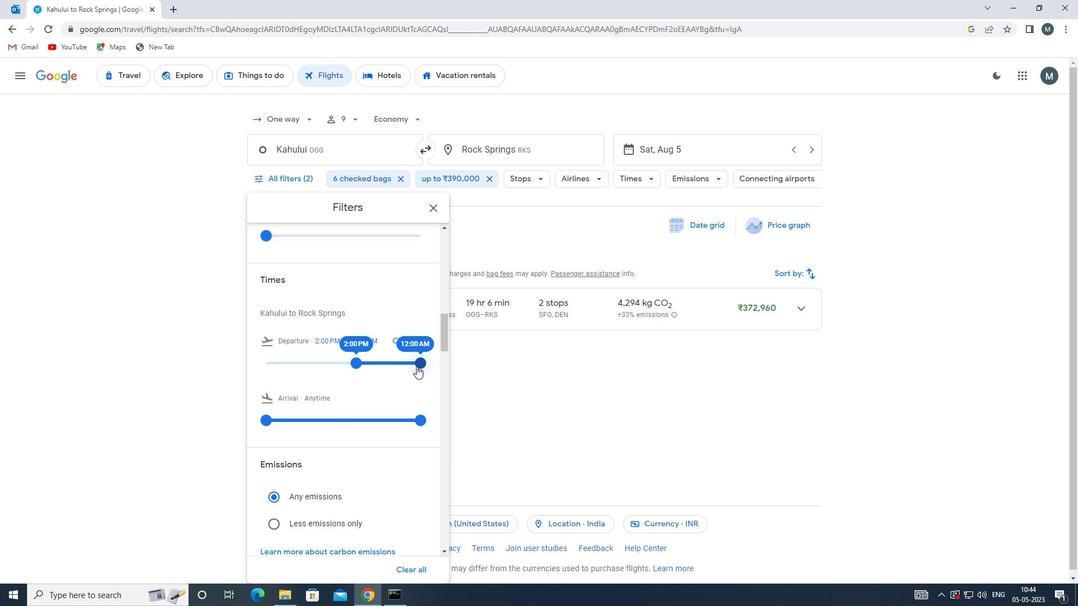 
Action: Mouse moved to (430, 210)
Screenshot: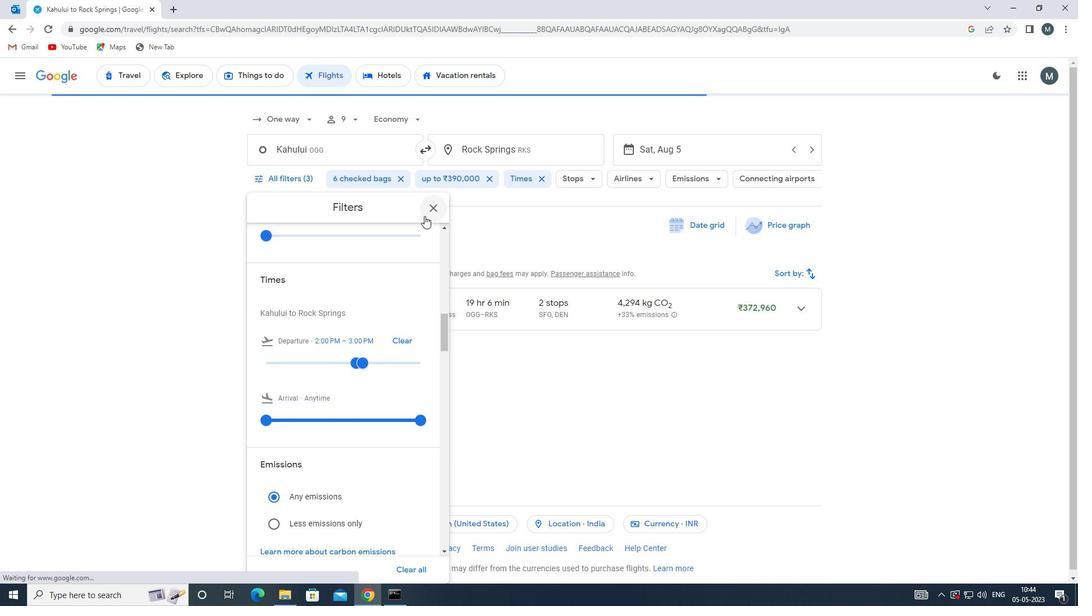 
Action: Mouse pressed left at (430, 210)
Screenshot: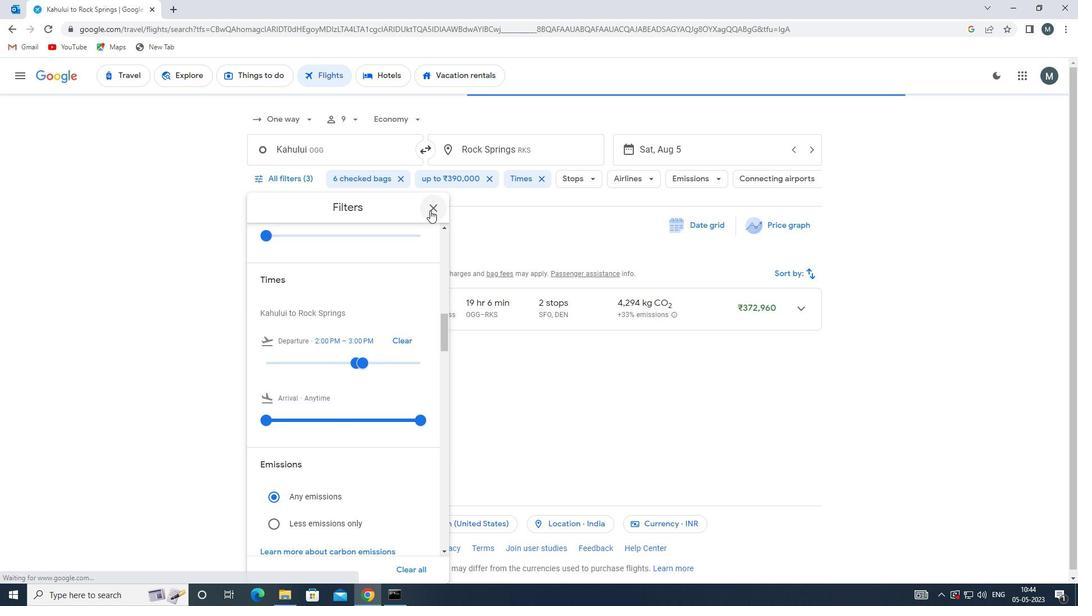 
